 Task: Look for space in Hamina, Finland from 5th September, 2023 to 13th September, 2023 for 6 adults in price range Rs.15000 to Rs.20000. Place can be entire place with 3 bedrooms having 3 beds and 3 bathrooms. Property type can be house, flat, guest house. Booking option can be shelf check-in. Required host language is .
Action: Mouse moved to (440, 89)
Screenshot: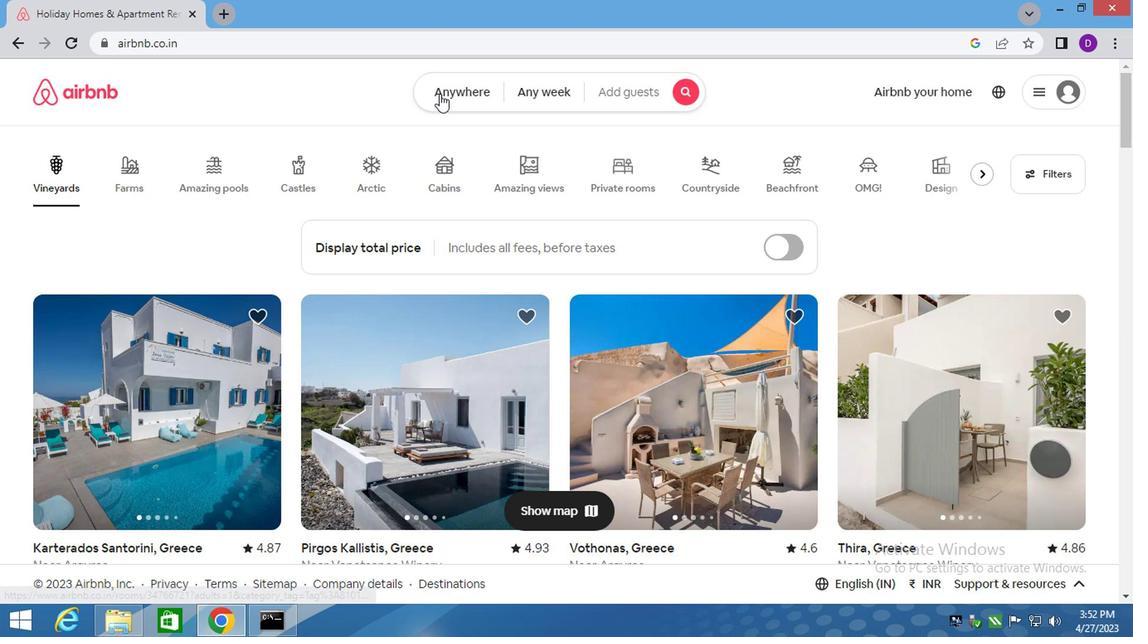 
Action: Mouse pressed left at (440, 89)
Screenshot: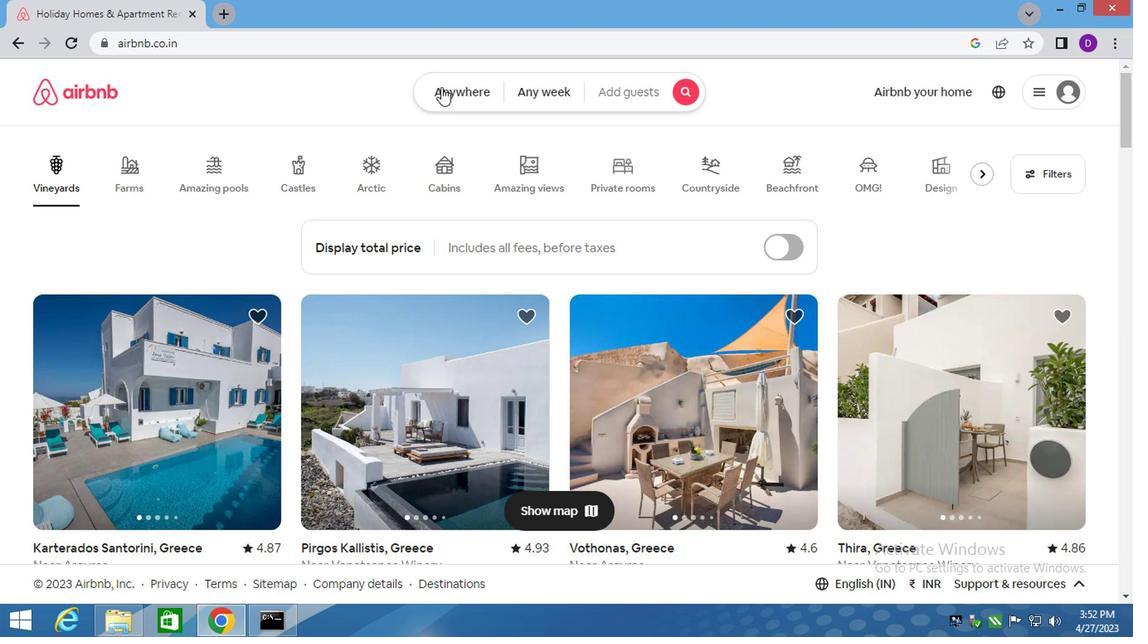 
Action: Mouse moved to (263, 169)
Screenshot: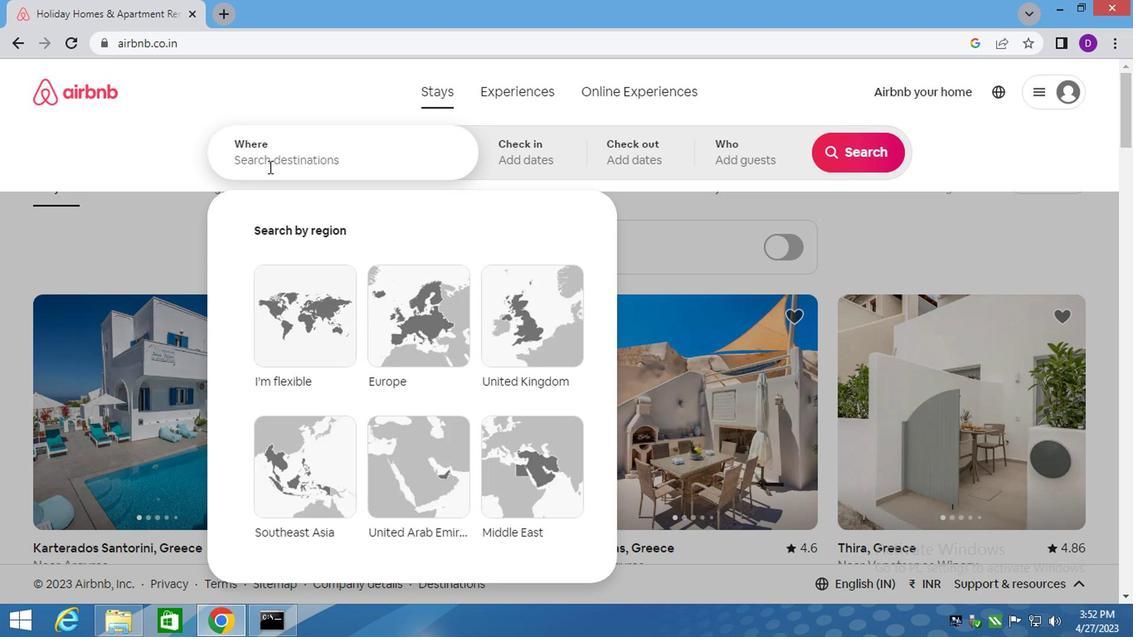 
Action: Mouse pressed left at (263, 169)
Screenshot: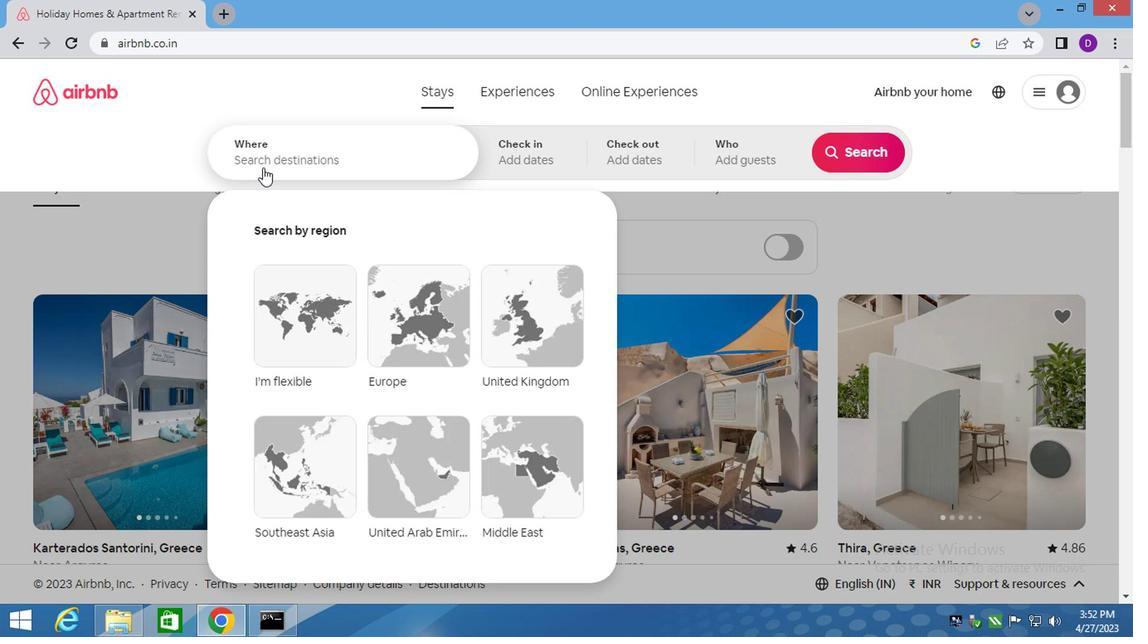 
Action: Mouse moved to (262, 164)
Screenshot: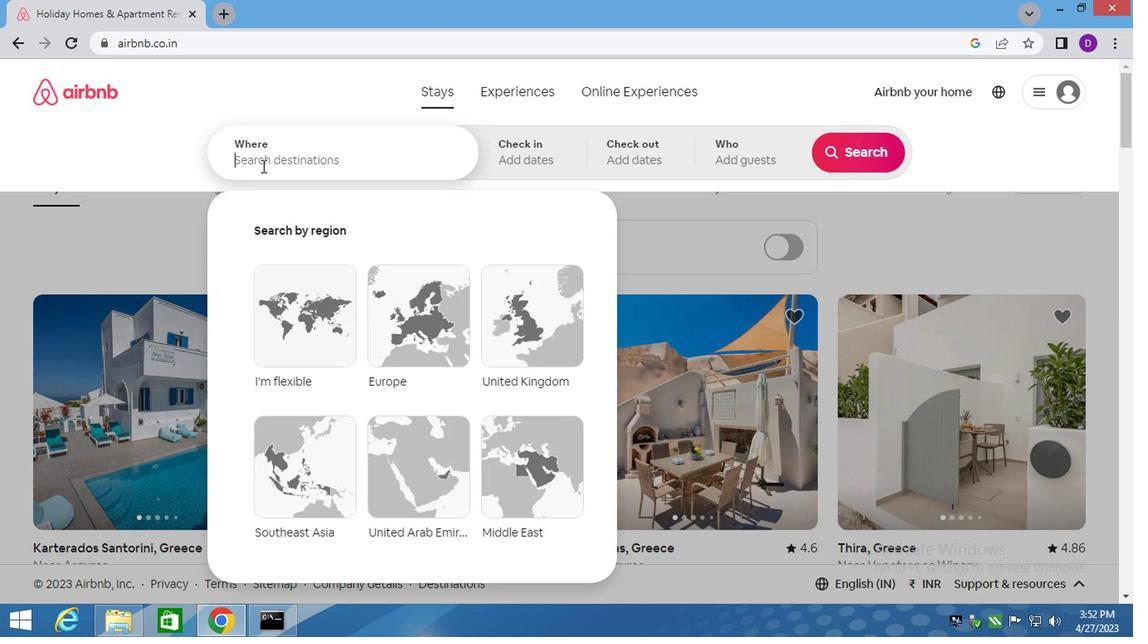 
Action: Key pressed hamina,<Key.space>fin<Key.down><Key.enter>
Screenshot: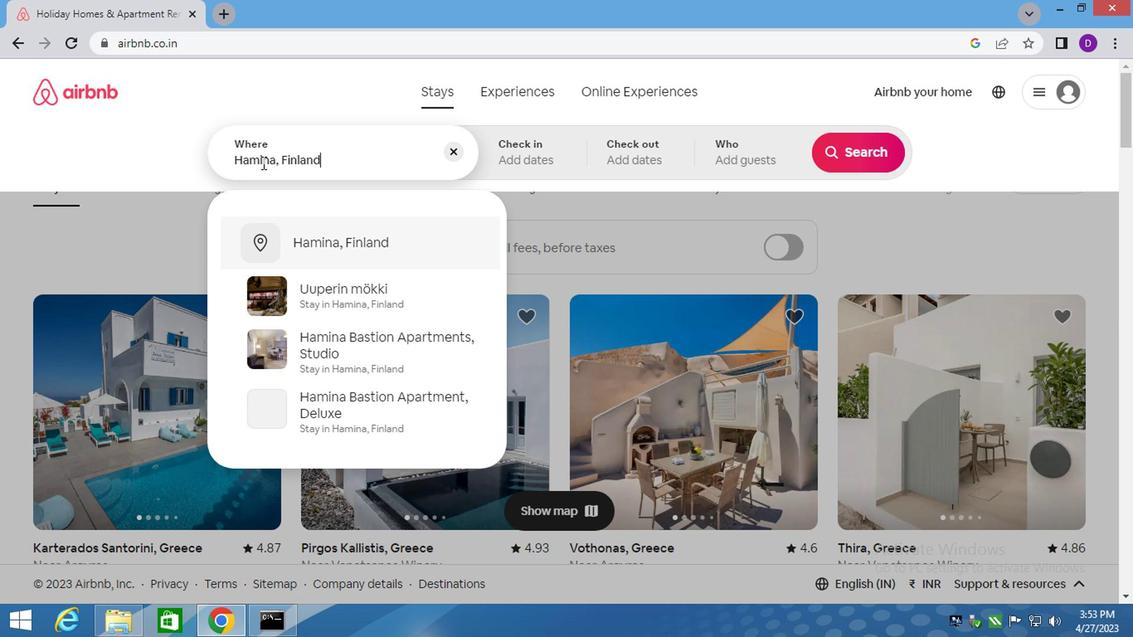 
Action: Mouse moved to (846, 290)
Screenshot: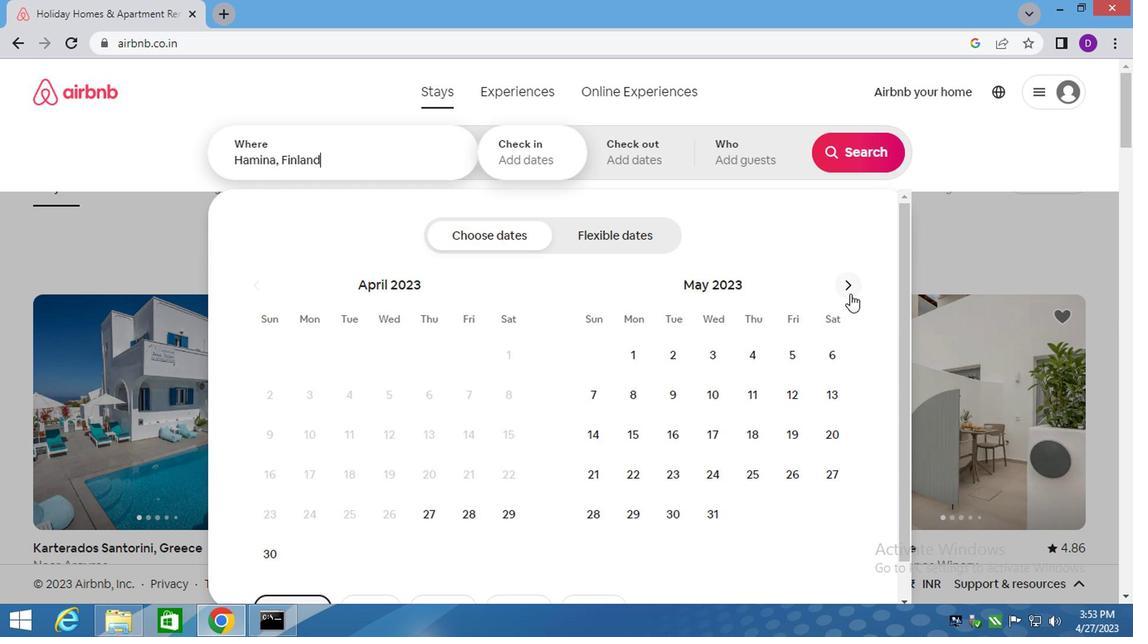 
Action: Mouse pressed left at (846, 290)
Screenshot: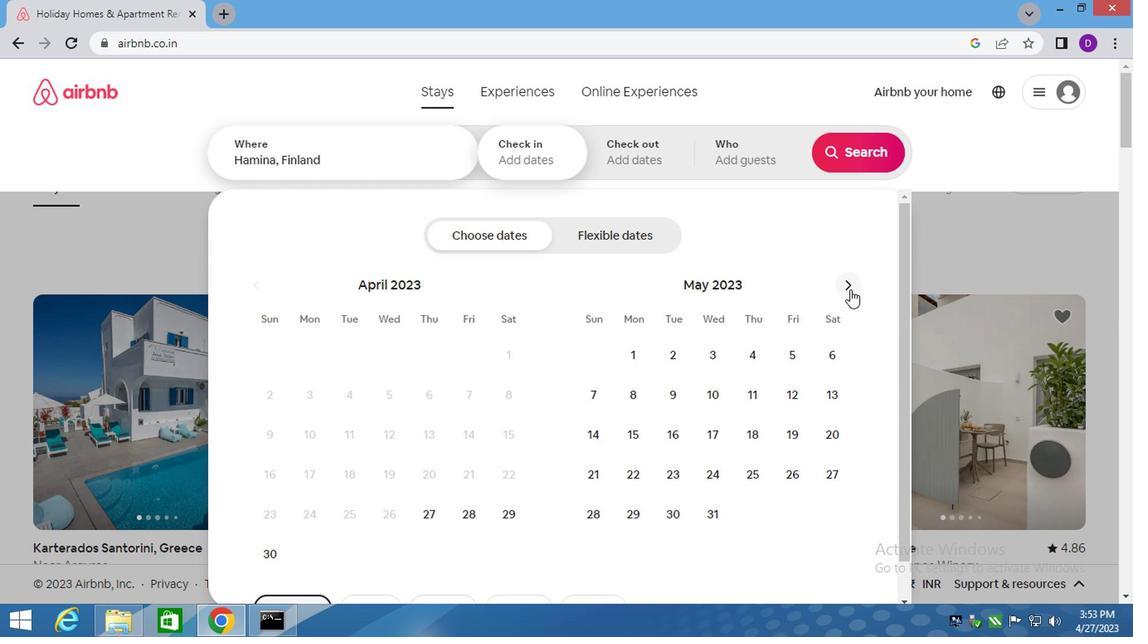 
Action: Mouse moved to (847, 290)
Screenshot: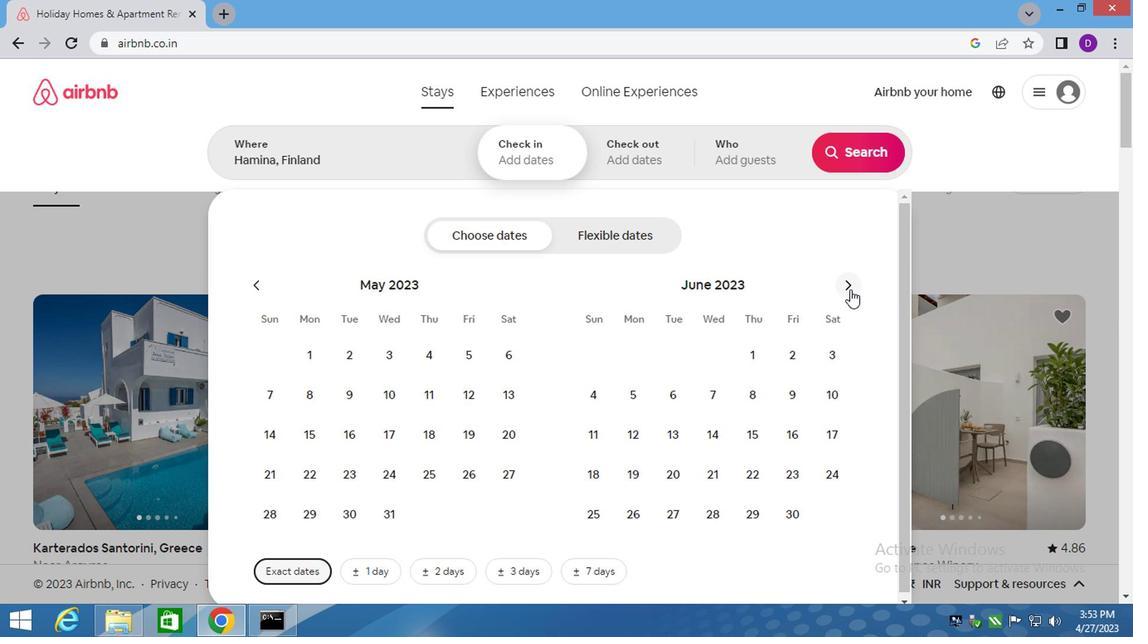
Action: Mouse pressed left at (847, 290)
Screenshot: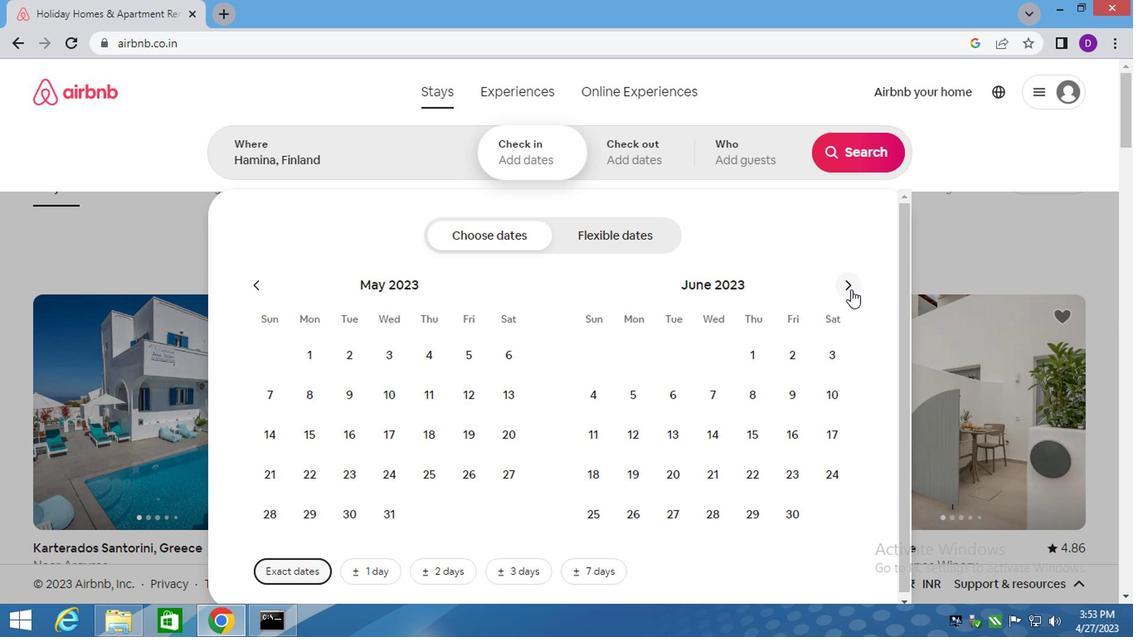 
Action: Mouse pressed left at (847, 290)
Screenshot: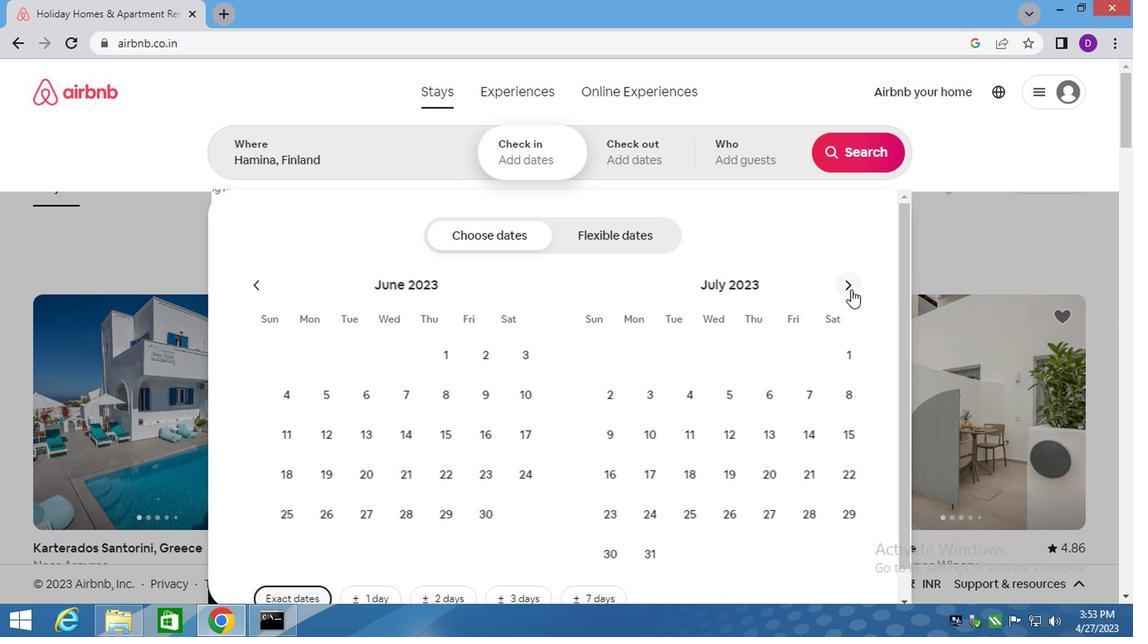 
Action: Mouse pressed left at (847, 290)
Screenshot: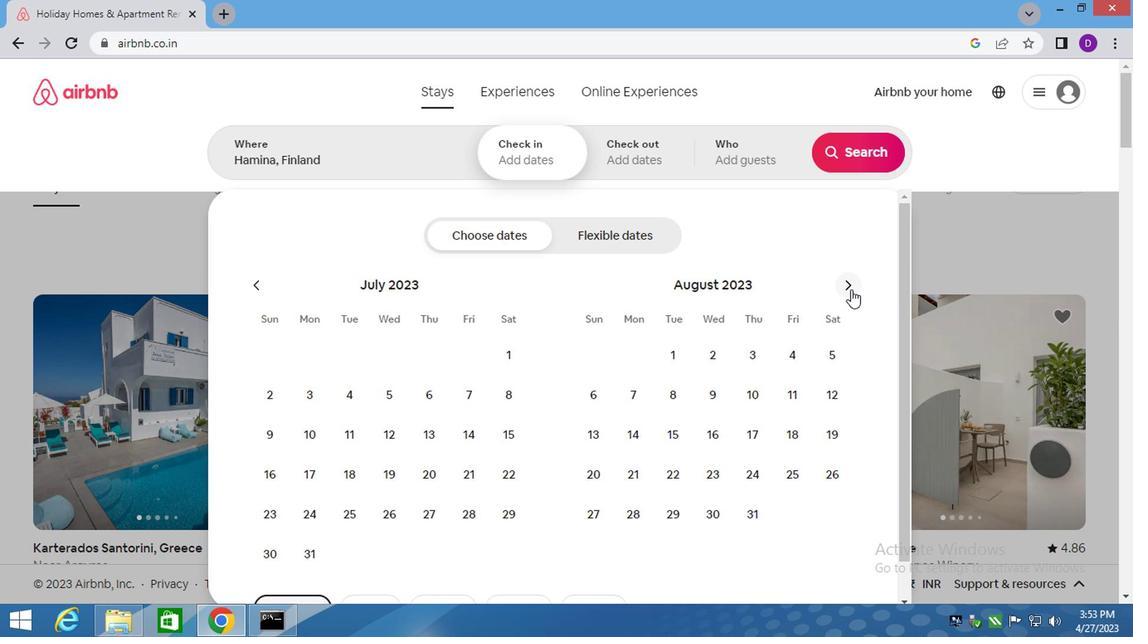 
Action: Mouse moved to (676, 390)
Screenshot: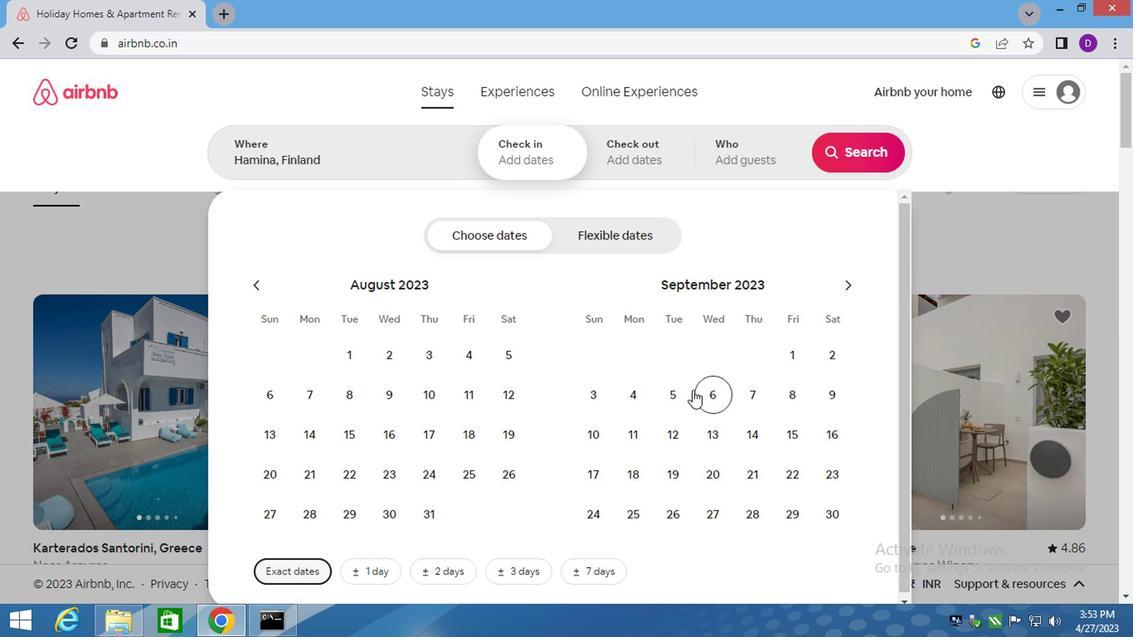 
Action: Mouse pressed left at (676, 390)
Screenshot: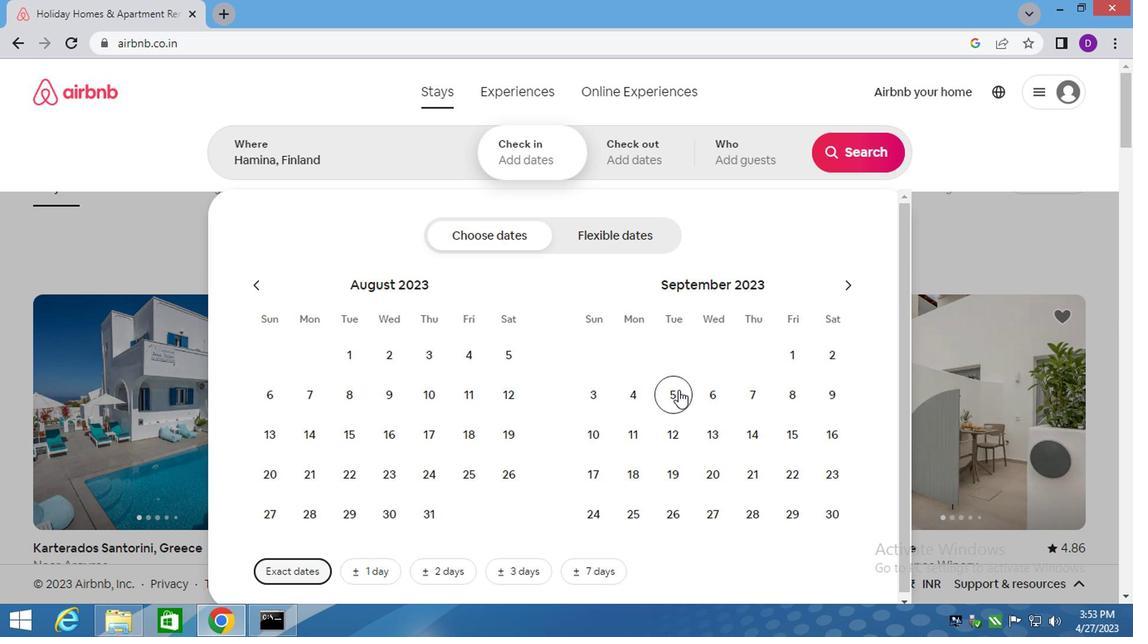 
Action: Mouse moved to (713, 428)
Screenshot: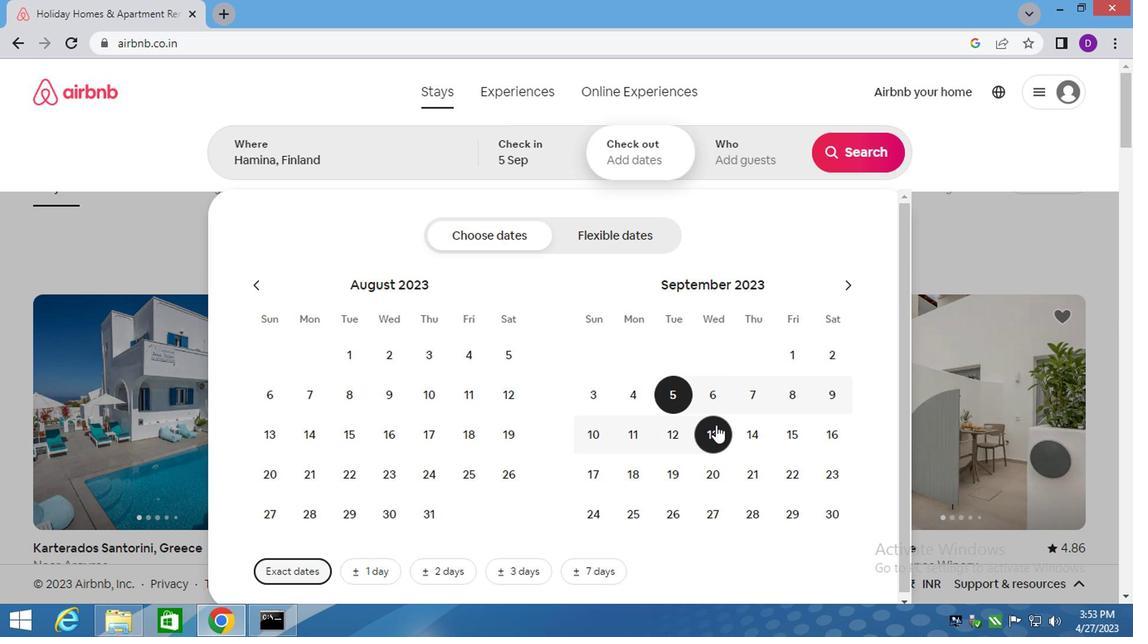 
Action: Mouse pressed left at (713, 428)
Screenshot: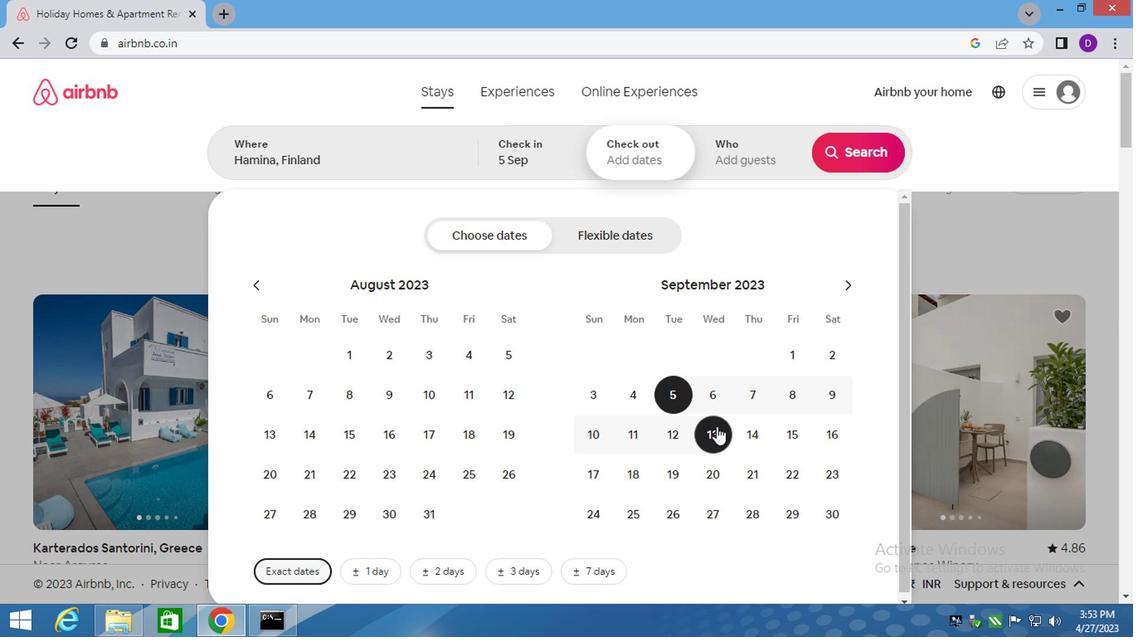 
Action: Mouse moved to (726, 163)
Screenshot: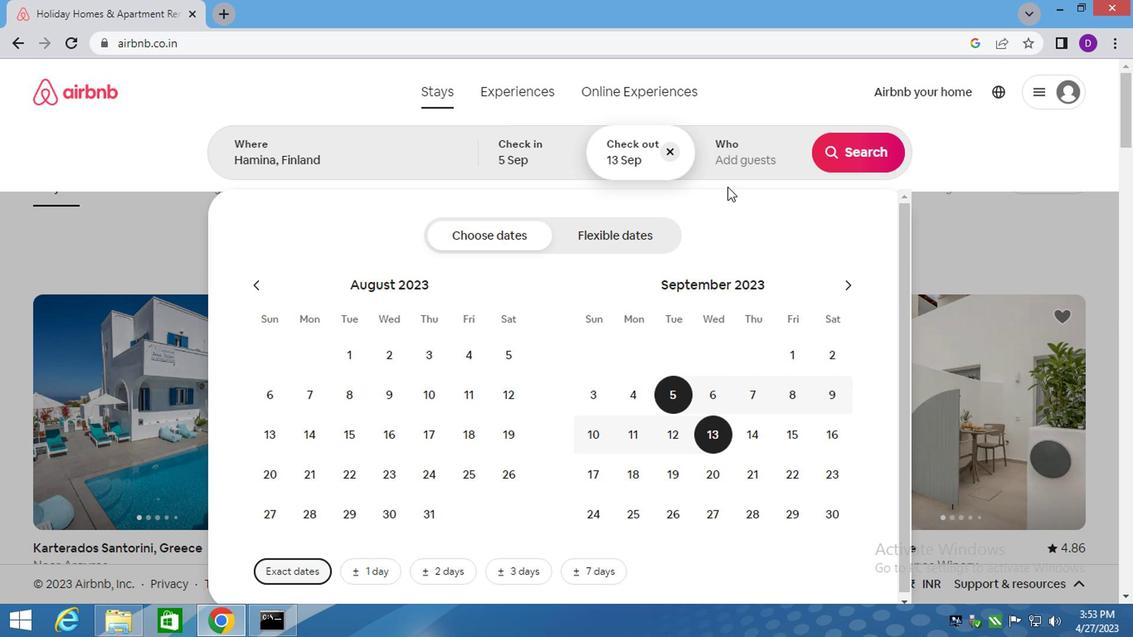 
Action: Mouse pressed left at (726, 163)
Screenshot: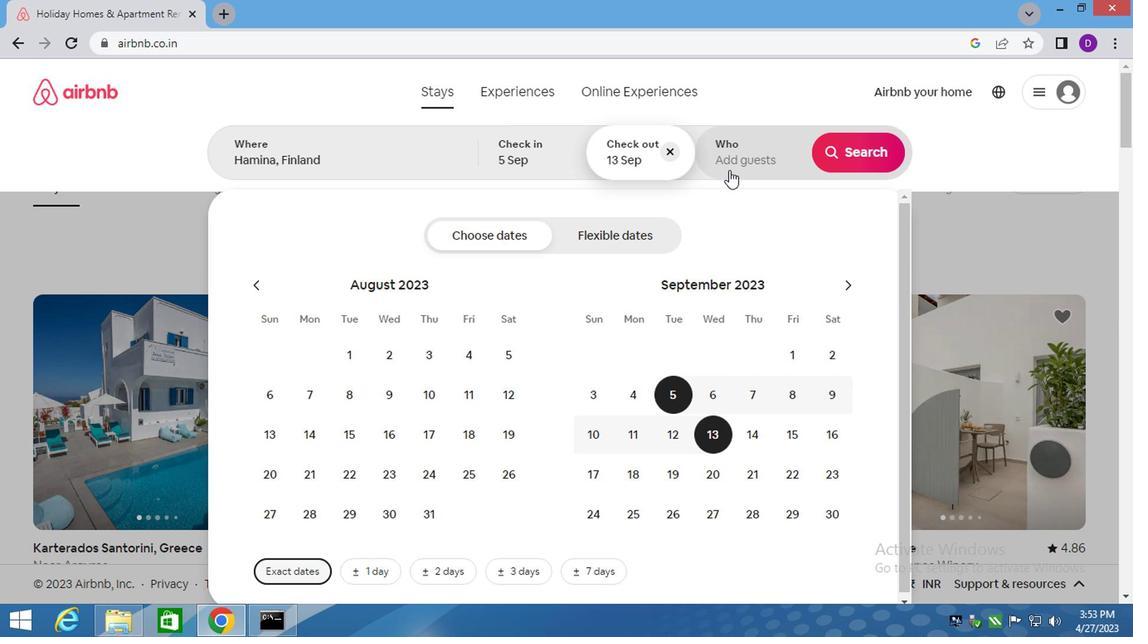 
Action: Mouse moved to (860, 246)
Screenshot: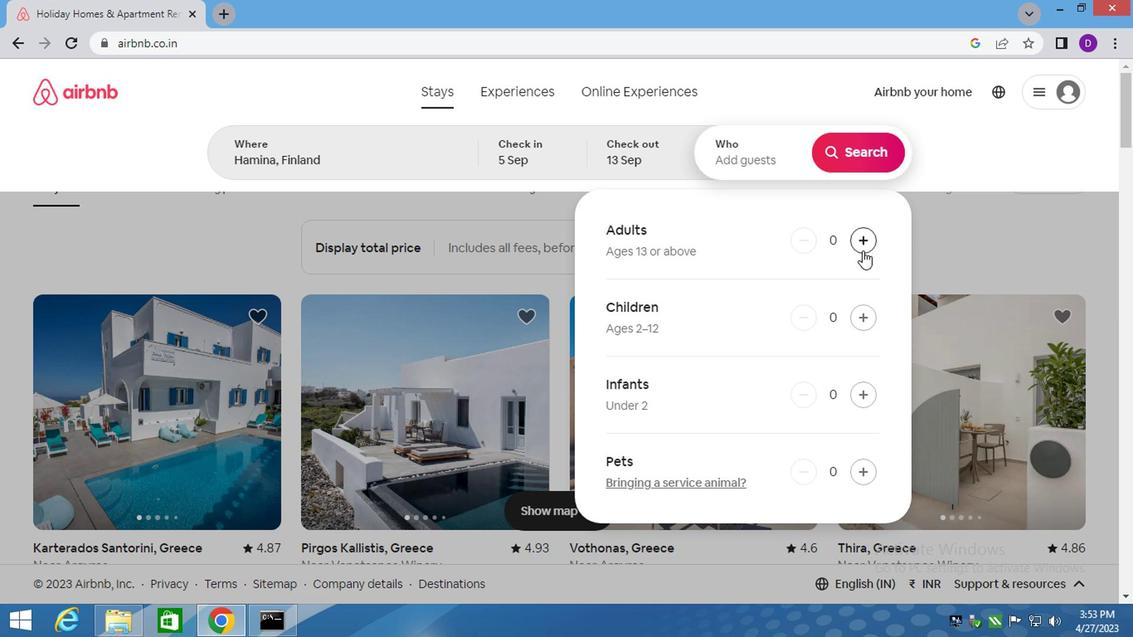 
Action: Mouse pressed left at (860, 246)
Screenshot: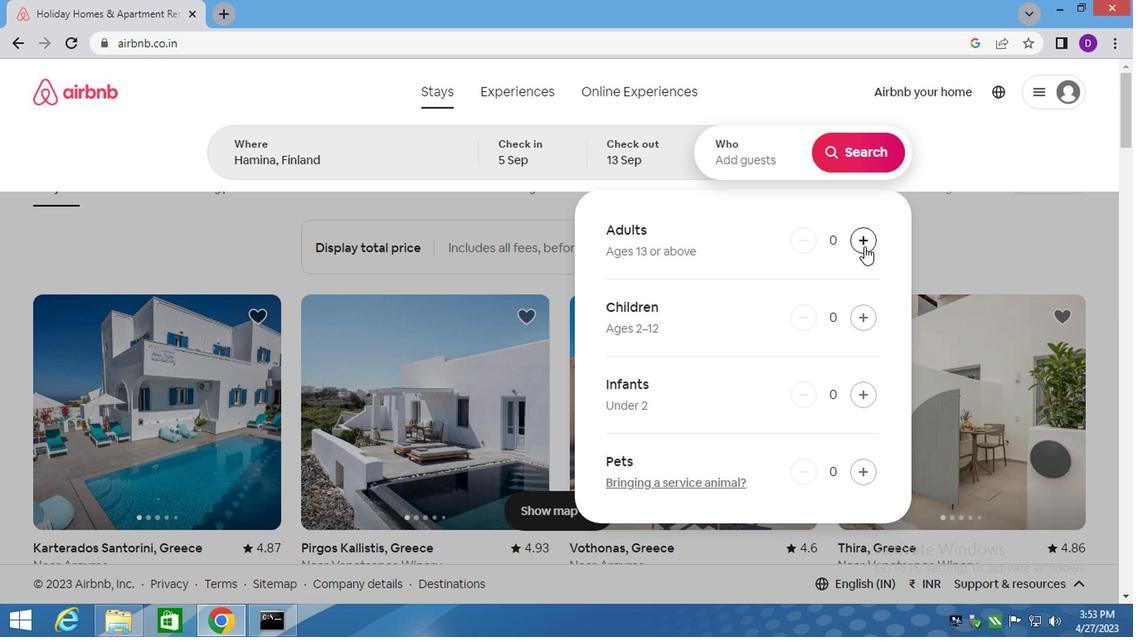 
Action: Mouse pressed left at (860, 246)
Screenshot: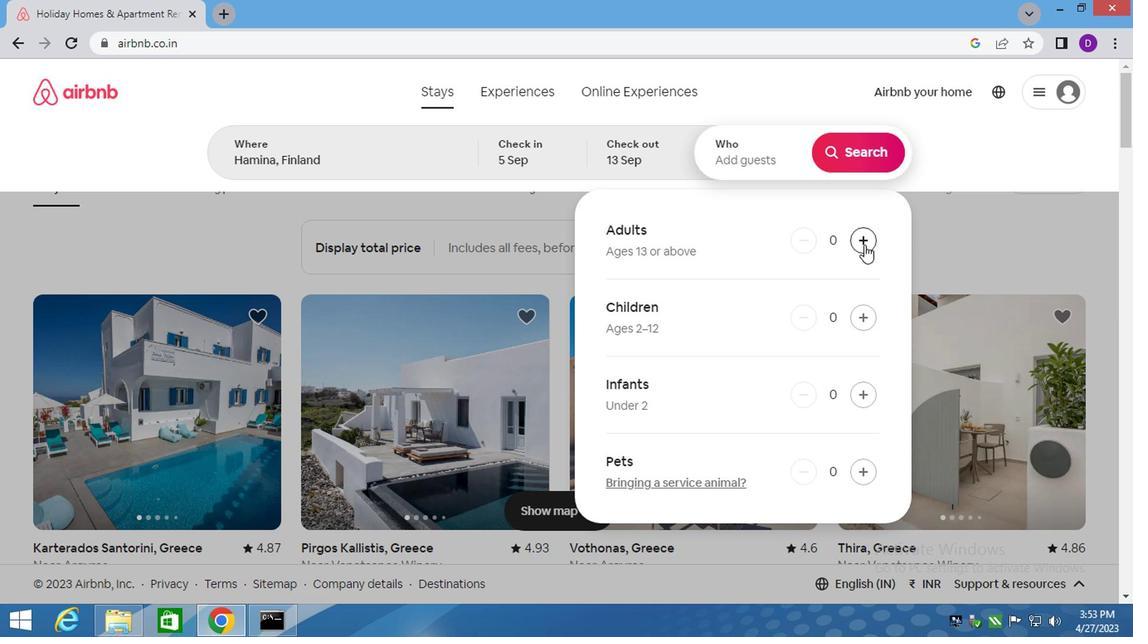 
Action: Mouse pressed left at (860, 246)
Screenshot: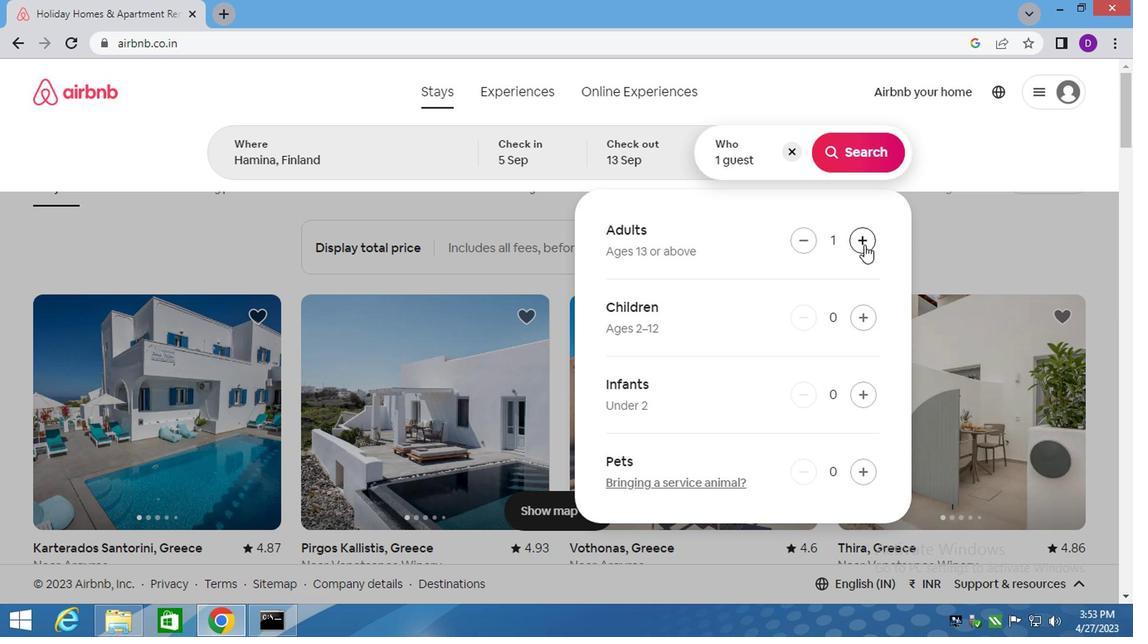 
Action: Mouse pressed left at (860, 246)
Screenshot: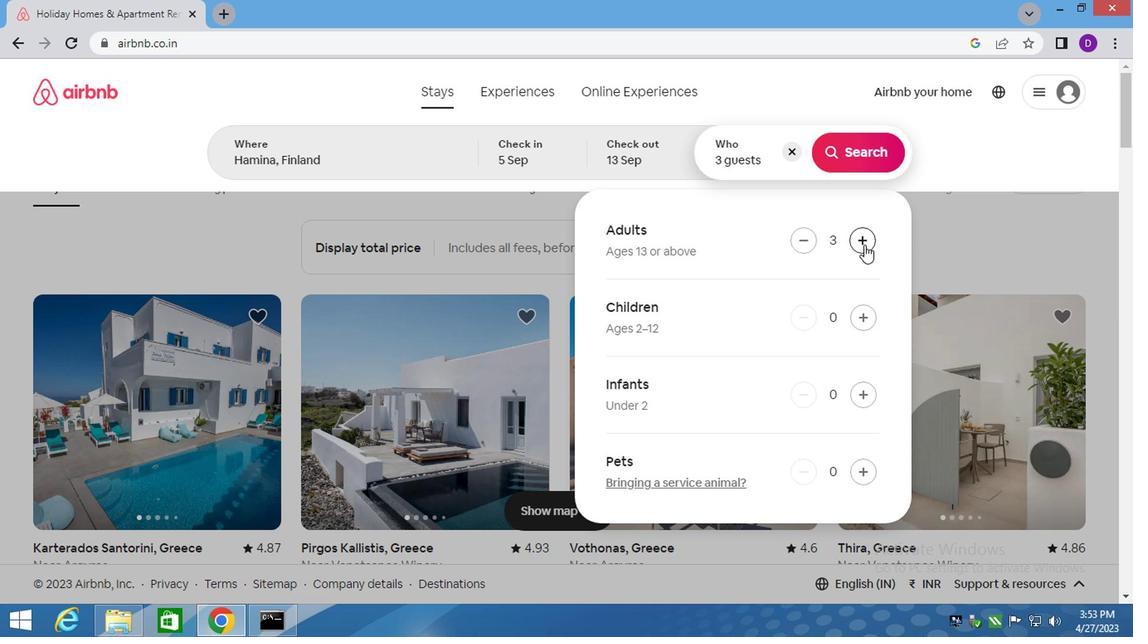 
Action: Mouse pressed left at (860, 246)
Screenshot: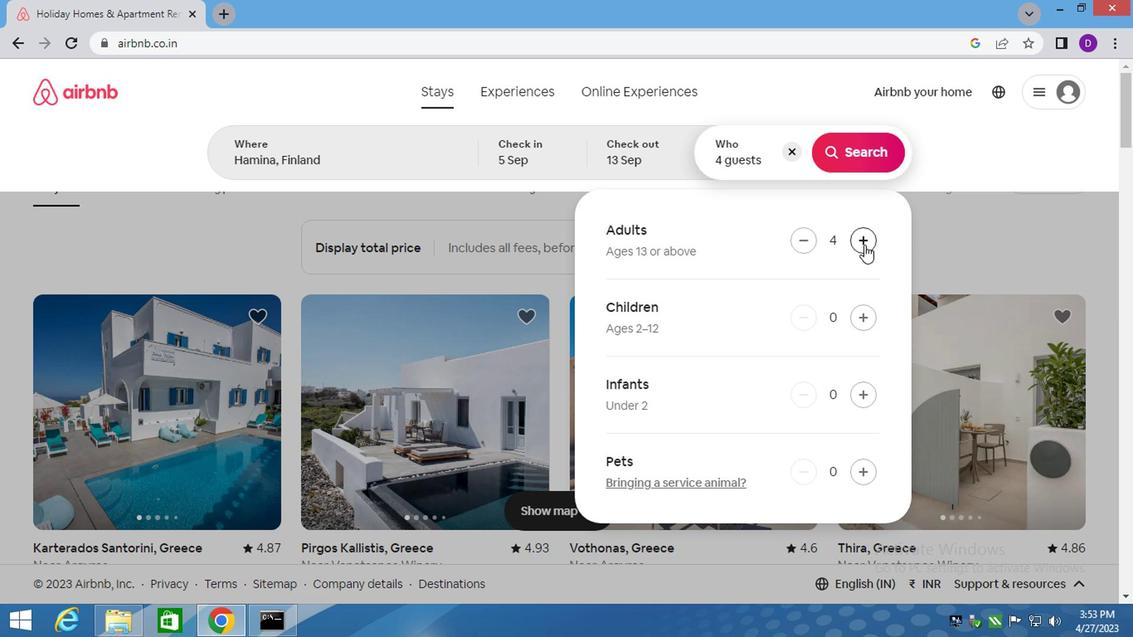 
Action: Mouse pressed left at (860, 246)
Screenshot: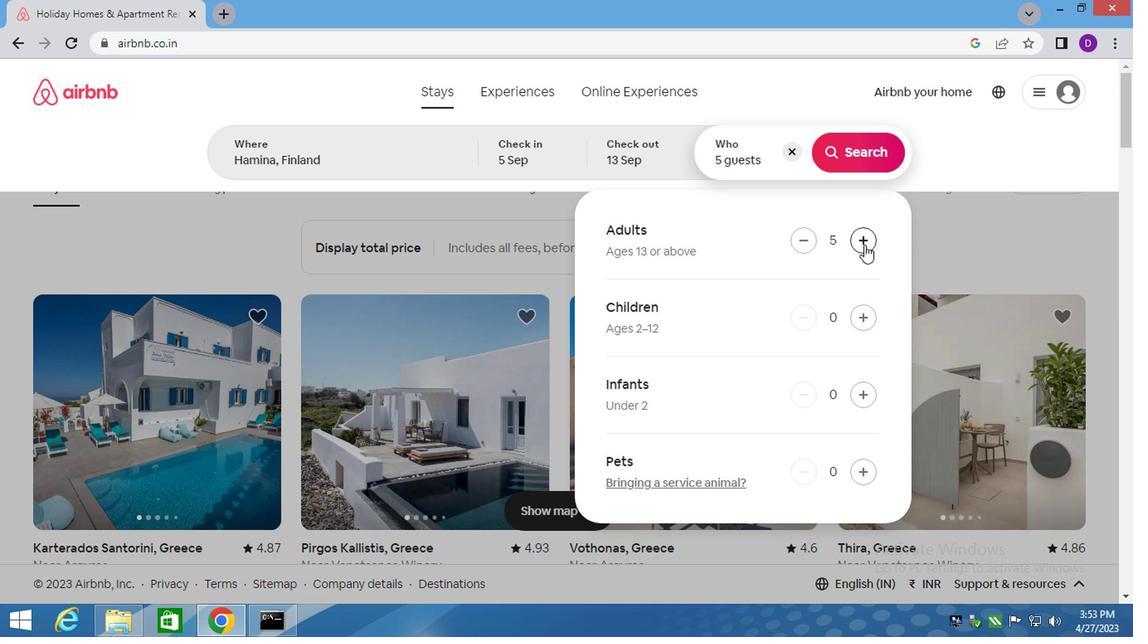 
Action: Mouse moved to (849, 147)
Screenshot: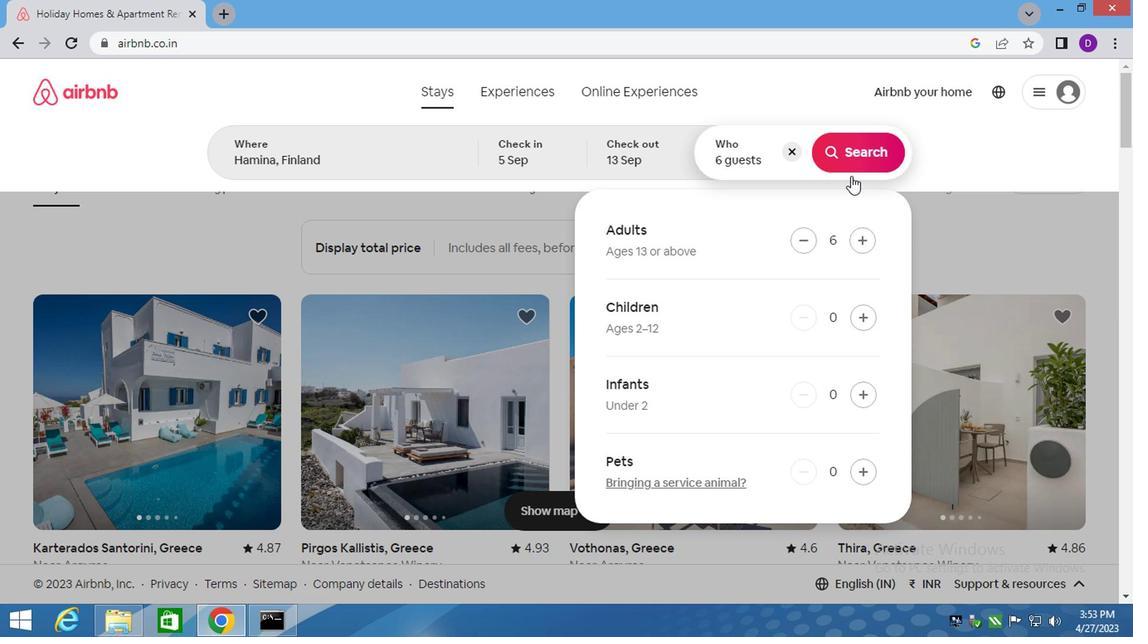 
Action: Mouse pressed left at (849, 147)
Screenshot: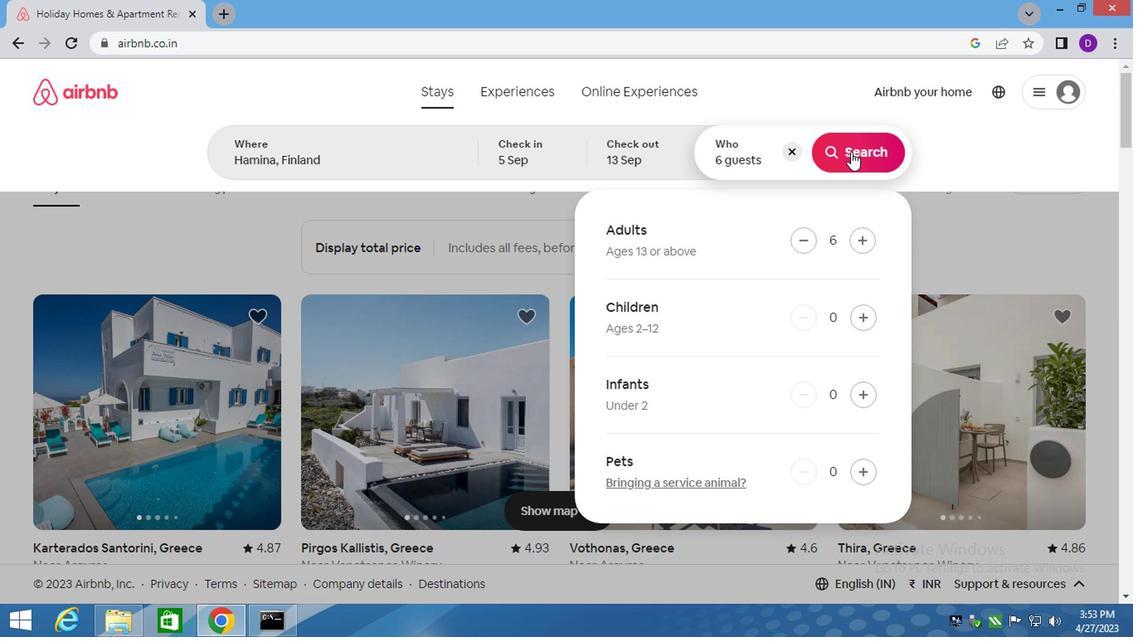 
Action: Mouse moved to (1034, 162)
Screenshot: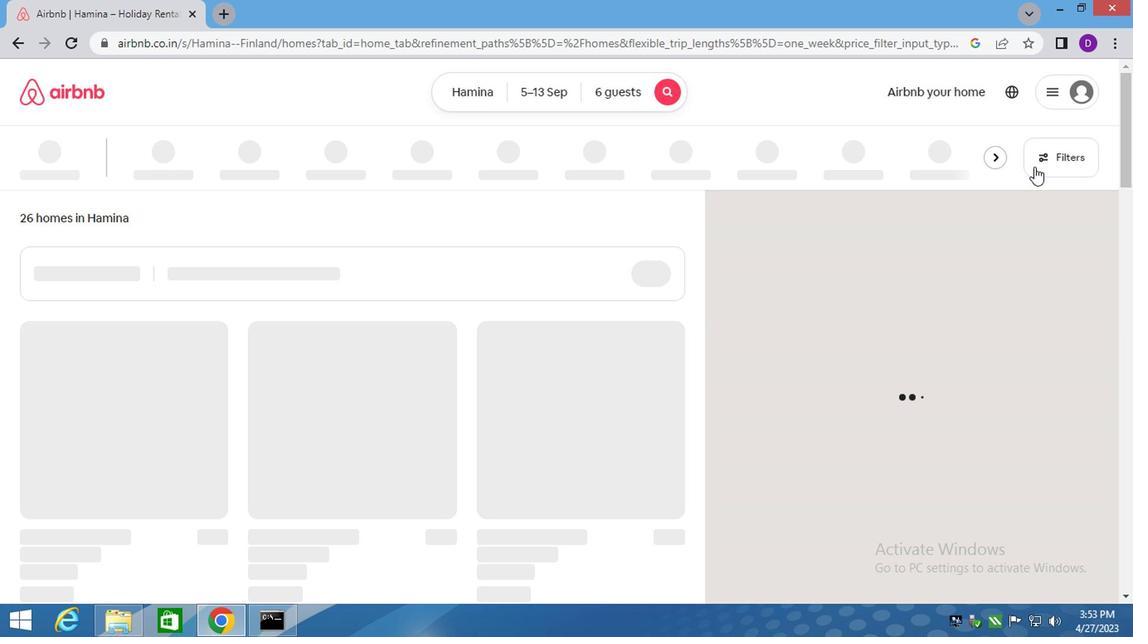 
Action: Mouse pressed left at (1034, 162)
Screenshot: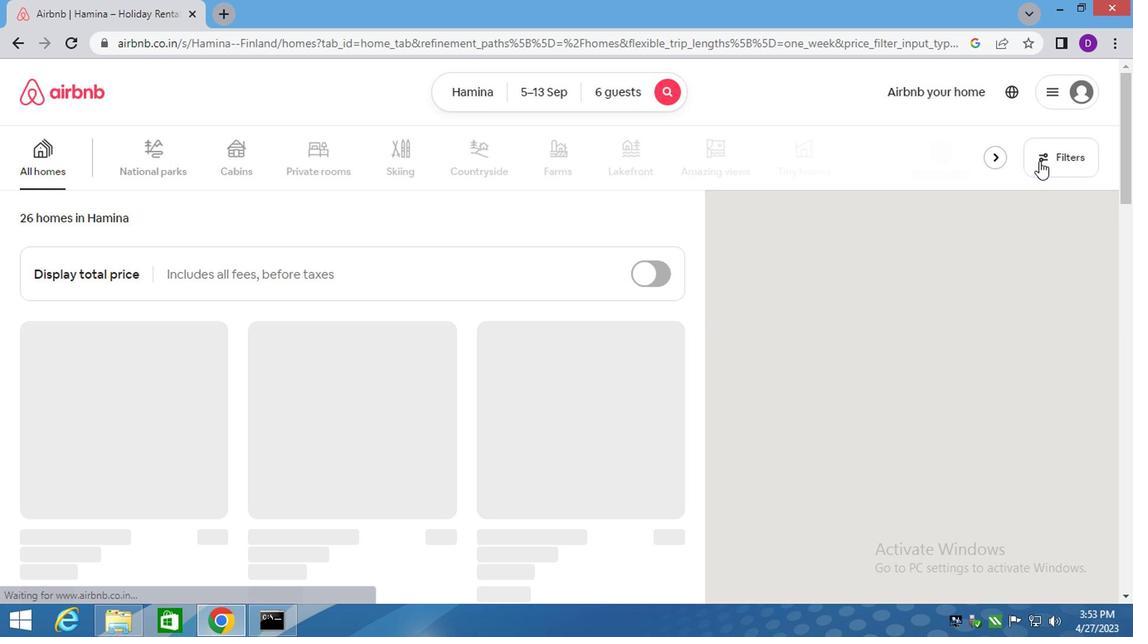 
Action: Mouse moved to (347, 371)
Screenshot: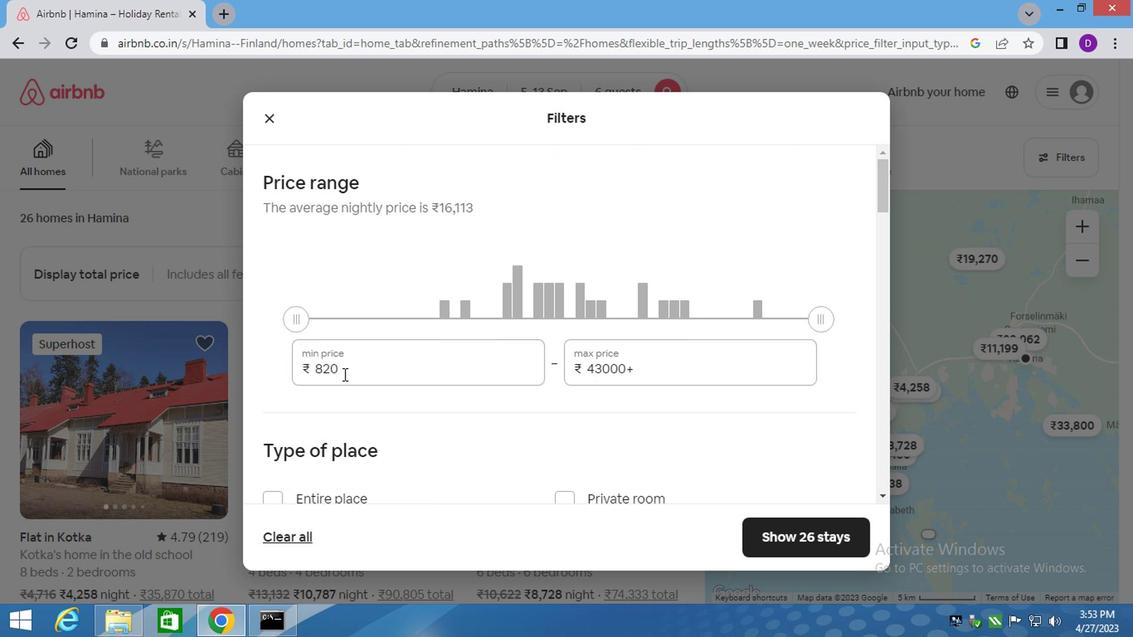
Action: Mouse pressed left at (347, 371)
Screenshot: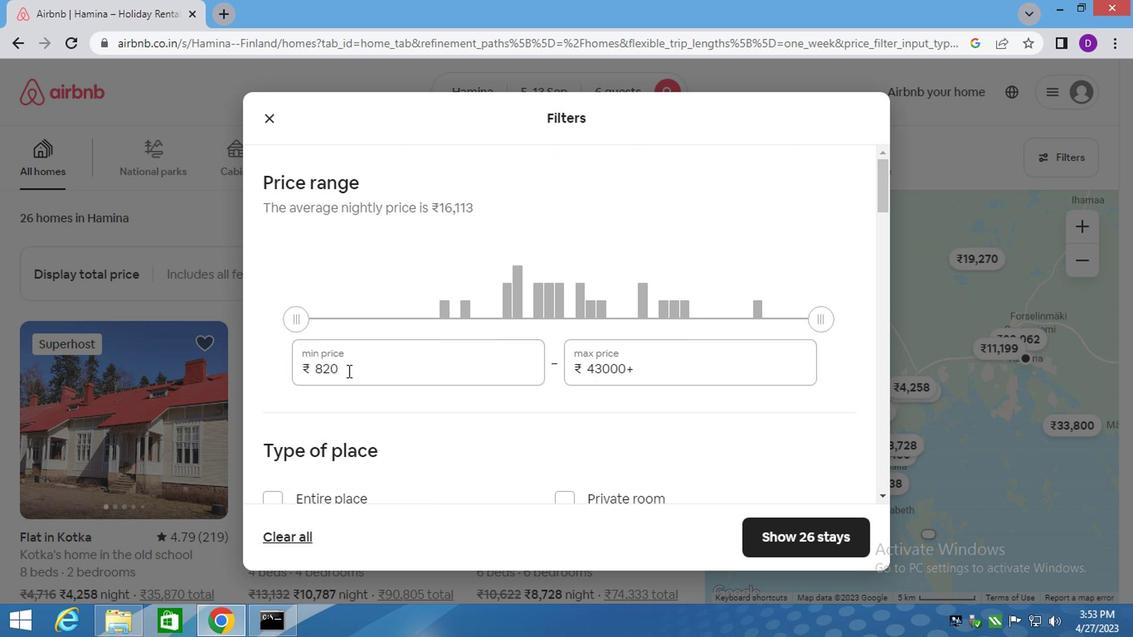 
Action: Mouse pressed left at (347, 371)
Screenshot: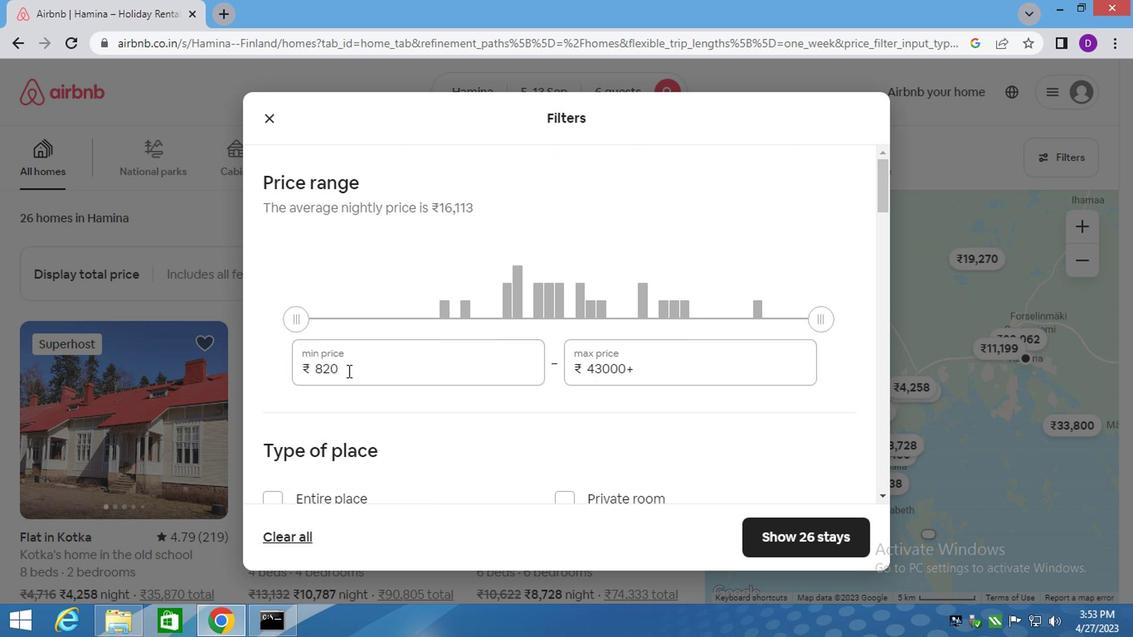 
Action: Key pressed 15000<Key.tab>20000
Screenshot: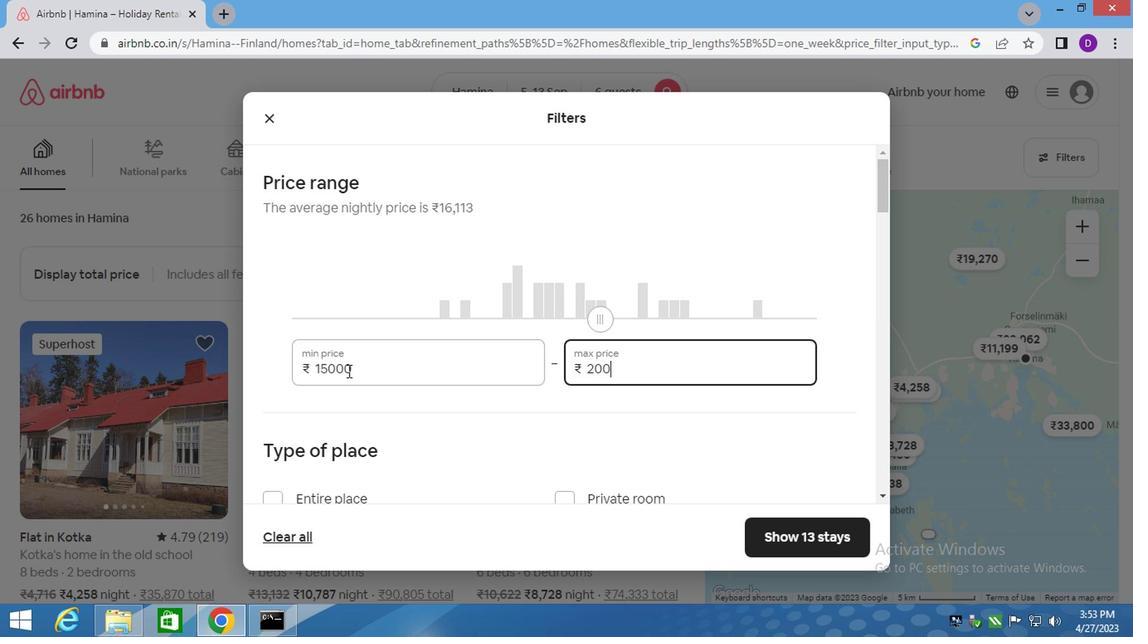 
Action: Mouse moved to (272, 491)
Screenshot: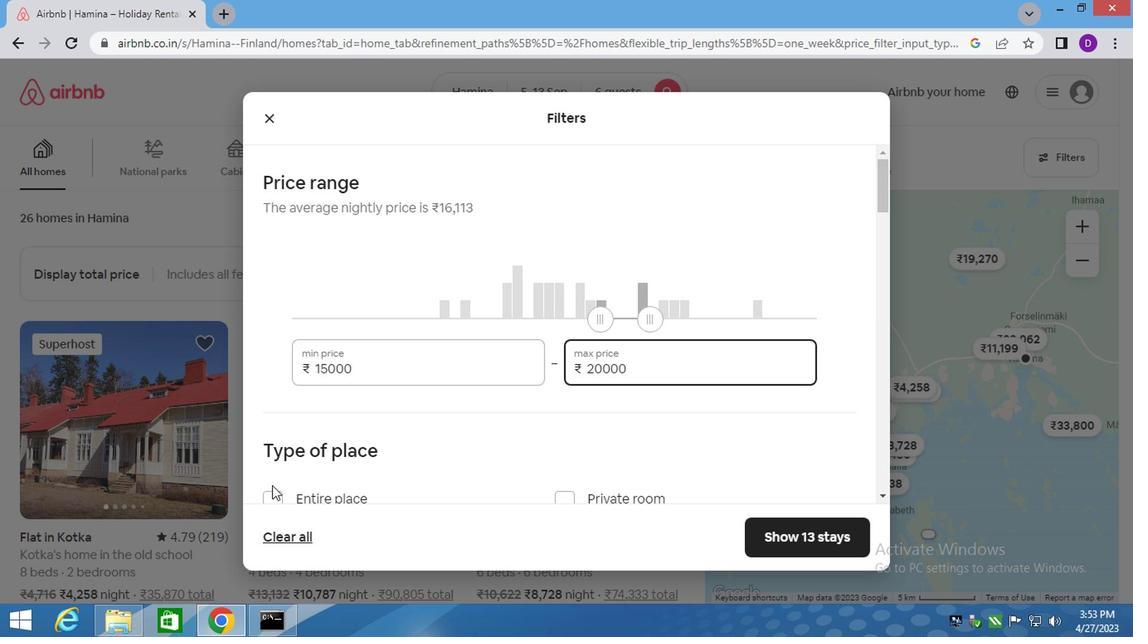 
Action: Mouse pressed left at (272, 491)
Screenshot: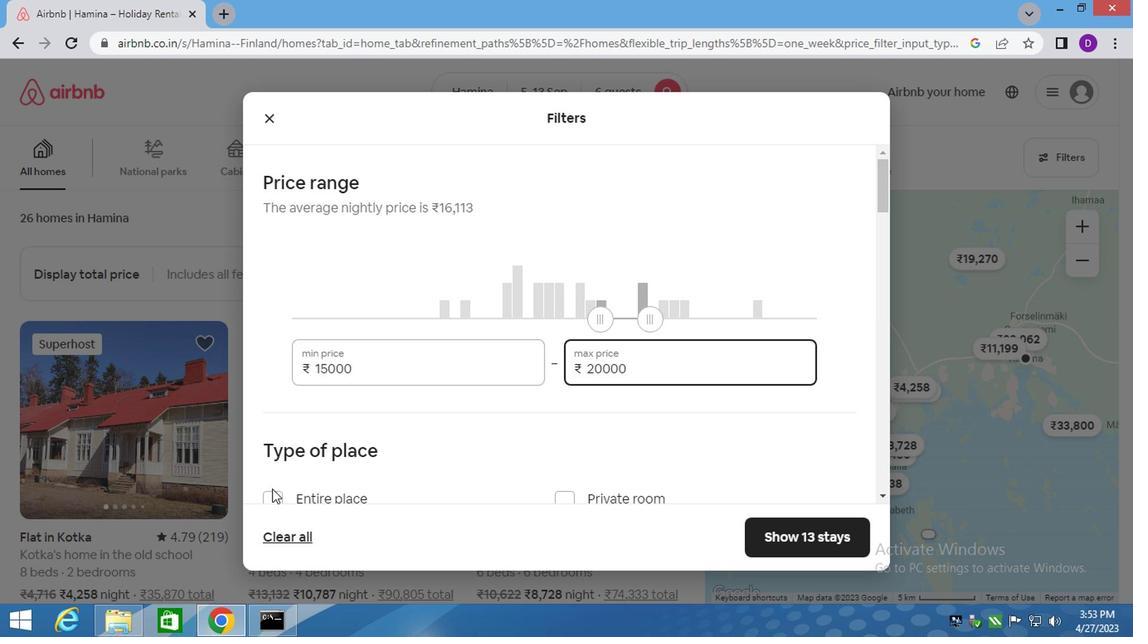 
Action: Mouse moved to (488, 422)
Screenshot: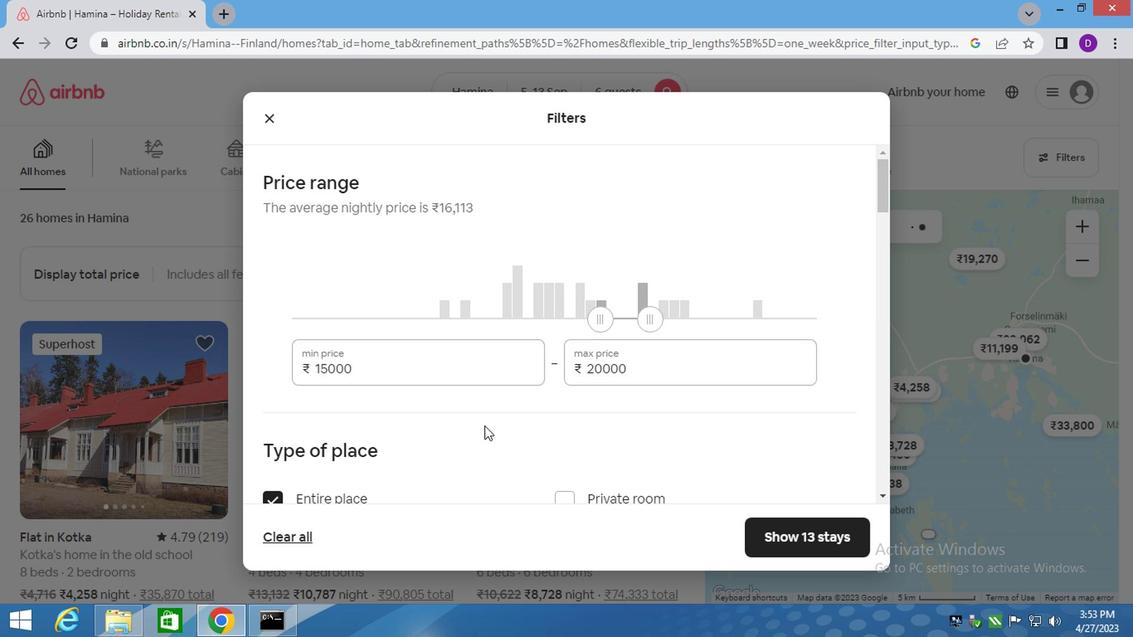 
Action: Mouse scrolled (488, 421) with delta (0, -1)
Screenshot: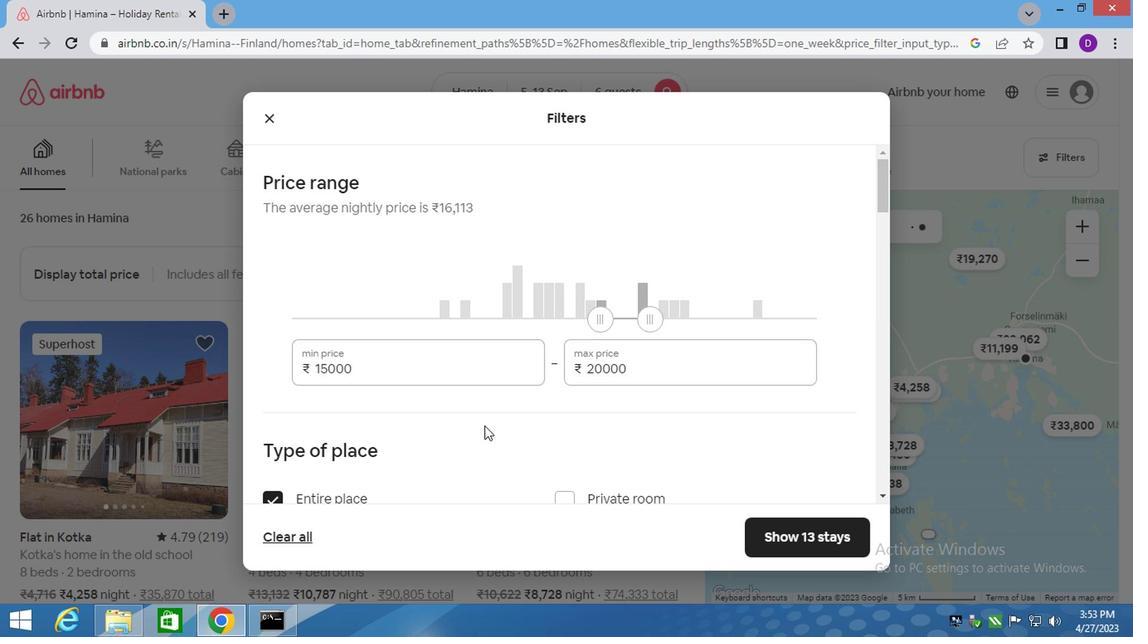 
Action: Mouse scrolled (488, 421) with delta (0, -1)
Screenshot: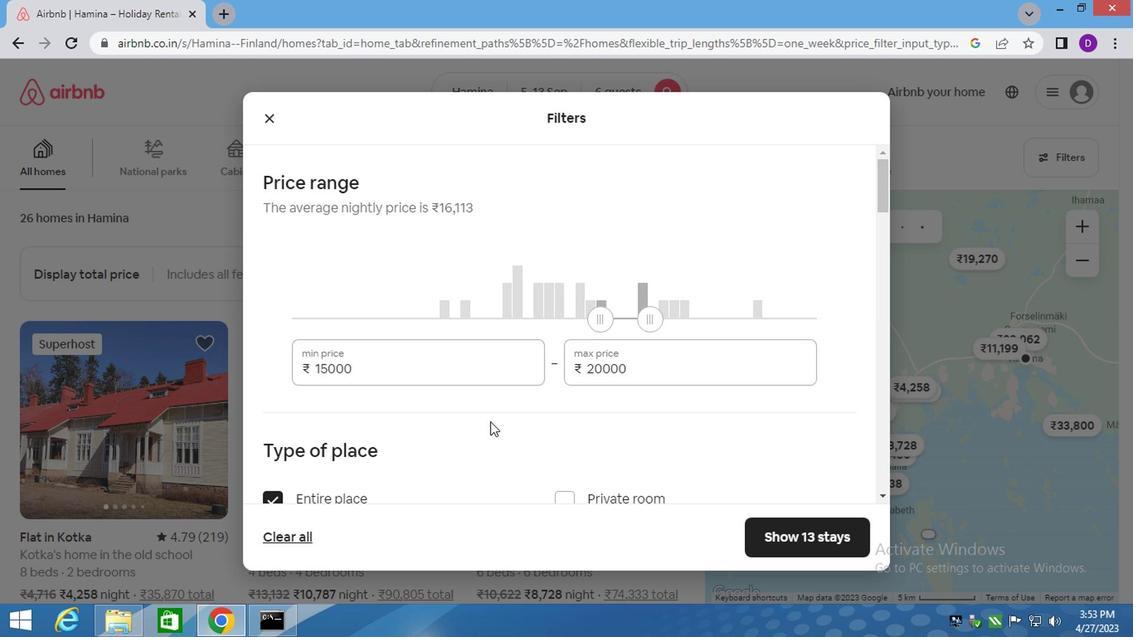 
Action: Mouse scrolled (488, 421) with delta (0, -1)
Screenshot: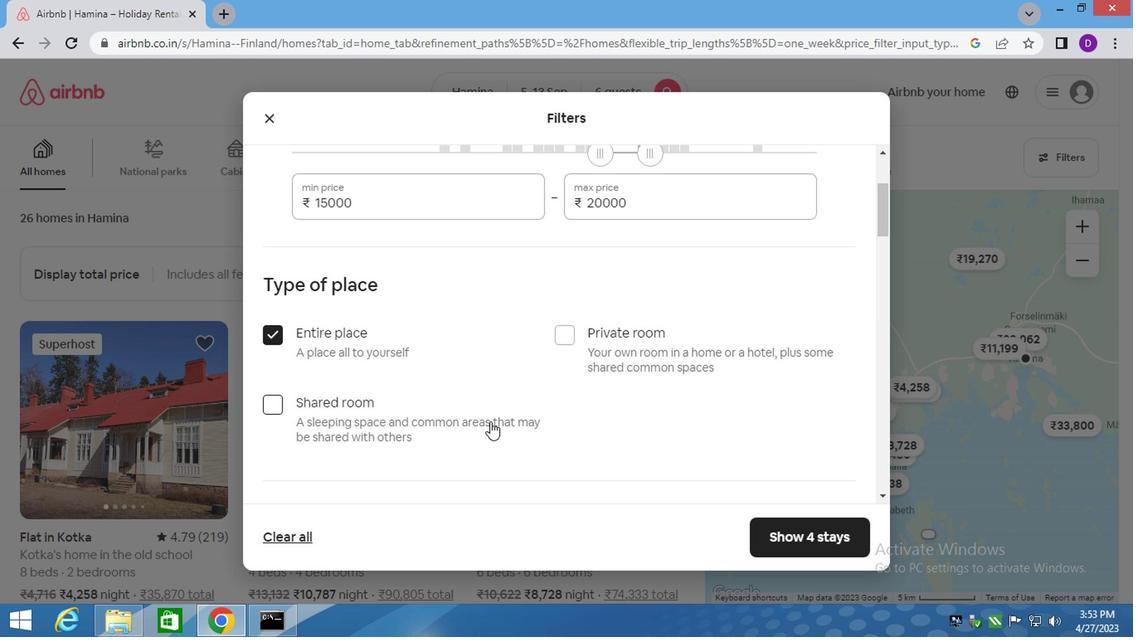 
Action: Mouse scrolled (488, 421) with delta (0, -1)
Screenshot: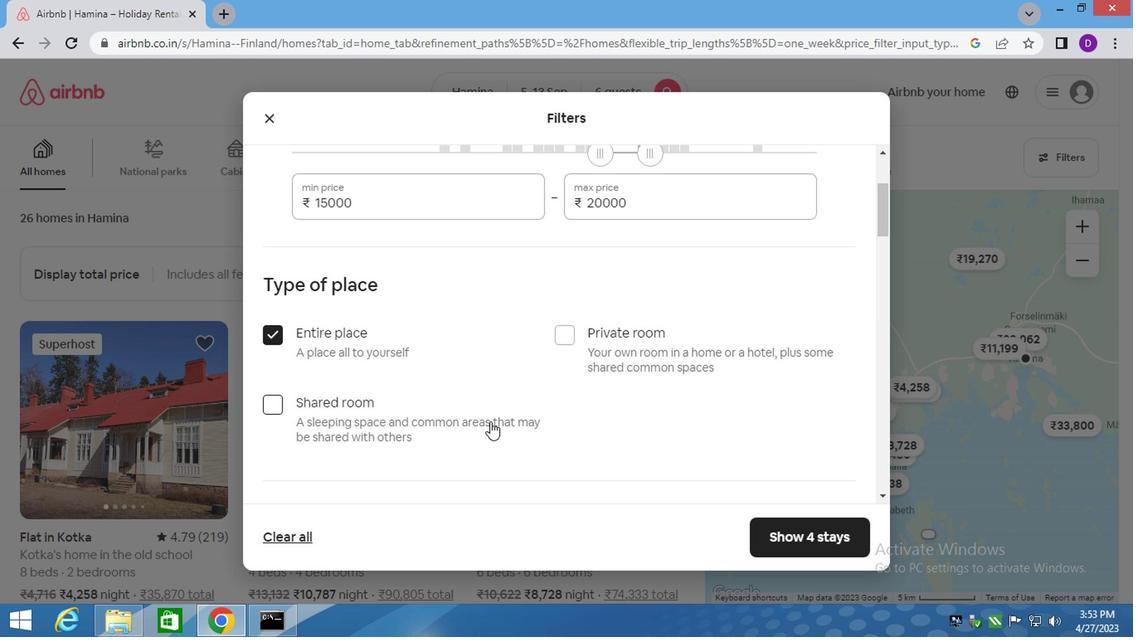 
Action: Mouse moved to (490, 422)
Screenshot: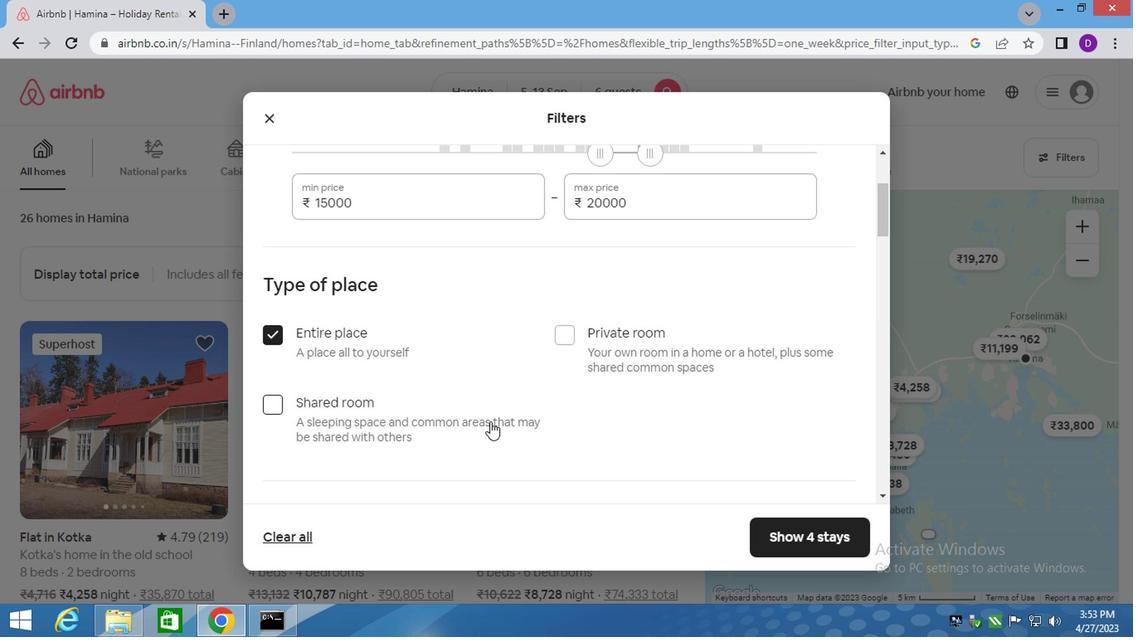 
Action: Mouse scrolled (490, 421) with delta (0, -1)
Screenshot: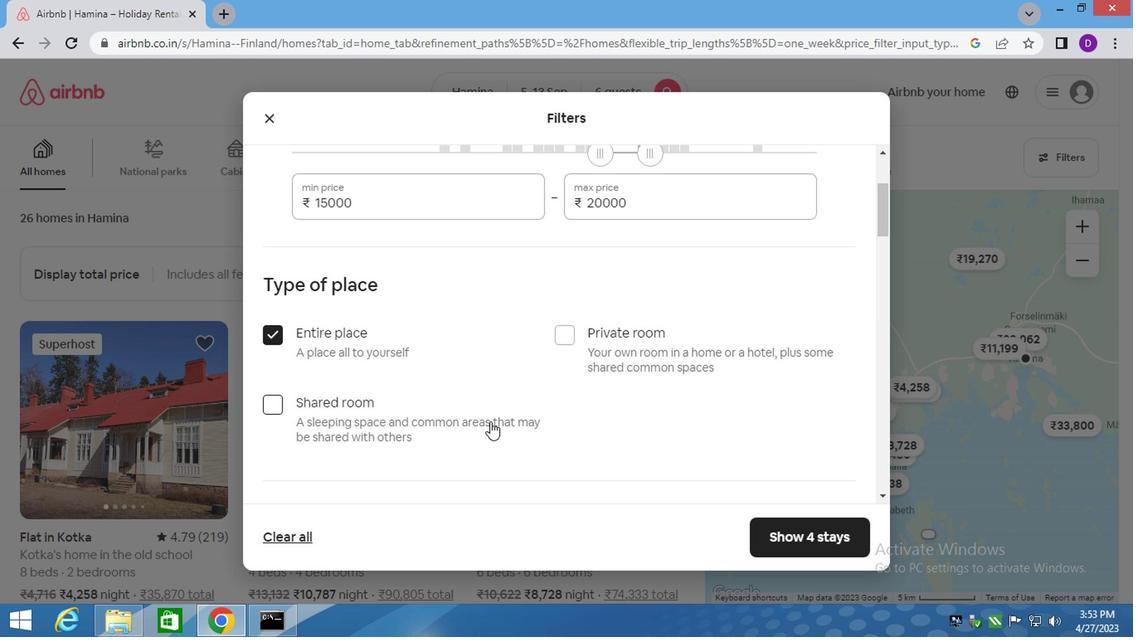 
Action: Mouse moved to (490, 422)
Screenshot: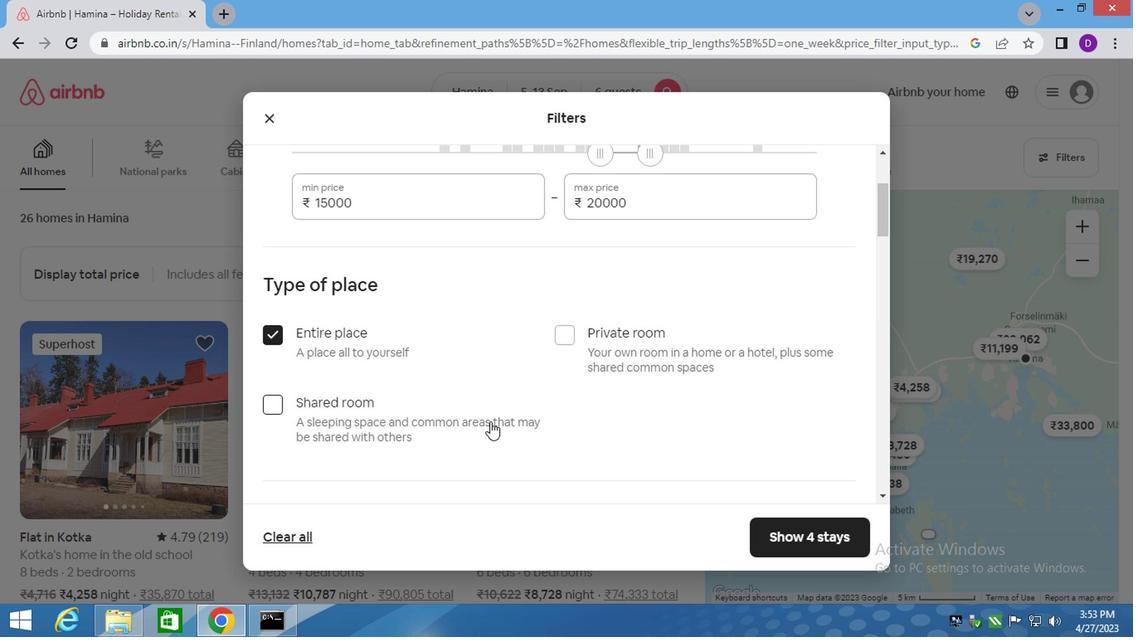 
Action: Mouse scrolled (490, 421) with delta (0, -1)
Screenshot: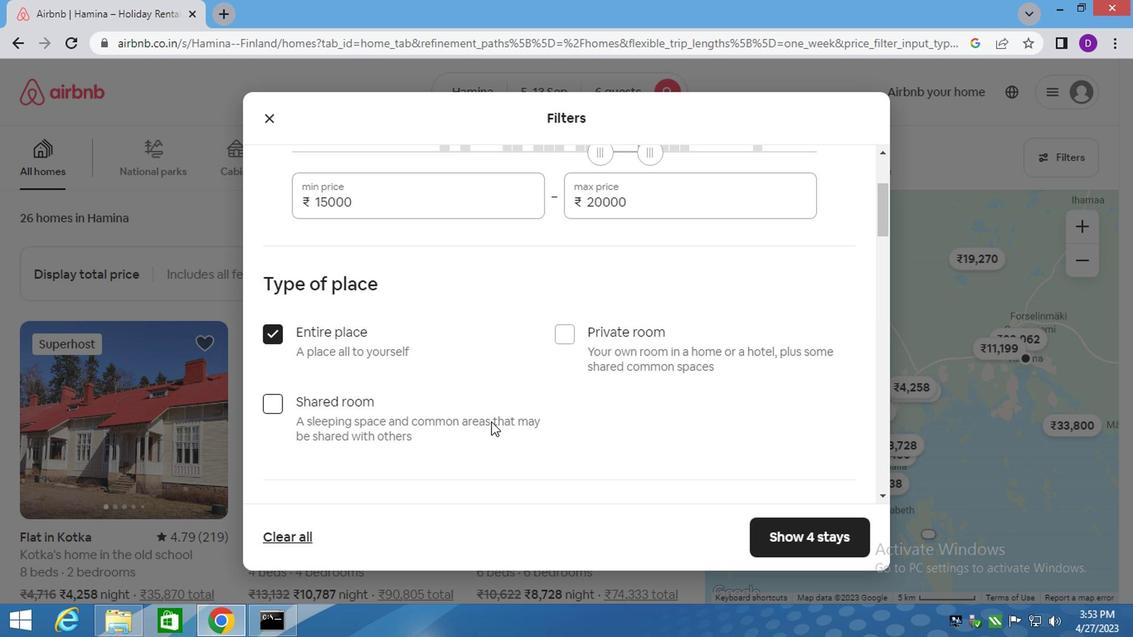 
Action: Mouse moved to (463, 275)
Screenshot: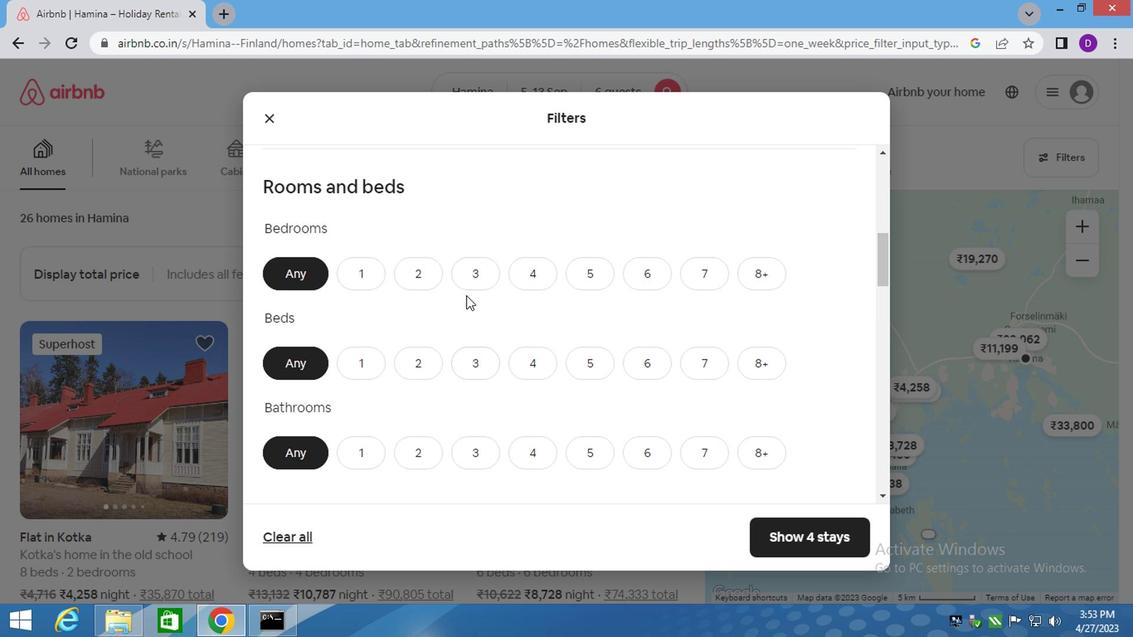 
Action: Mouse pressed left at (463, 275)
Screenshot: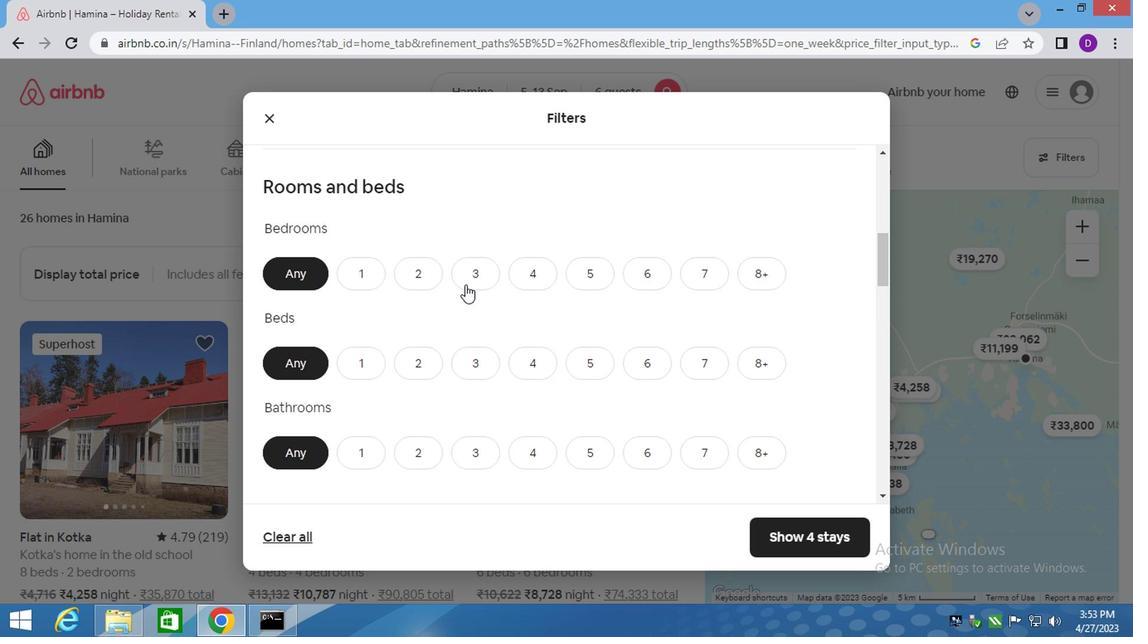 
Action: Mouse moved to (474, 351)
Screenshot: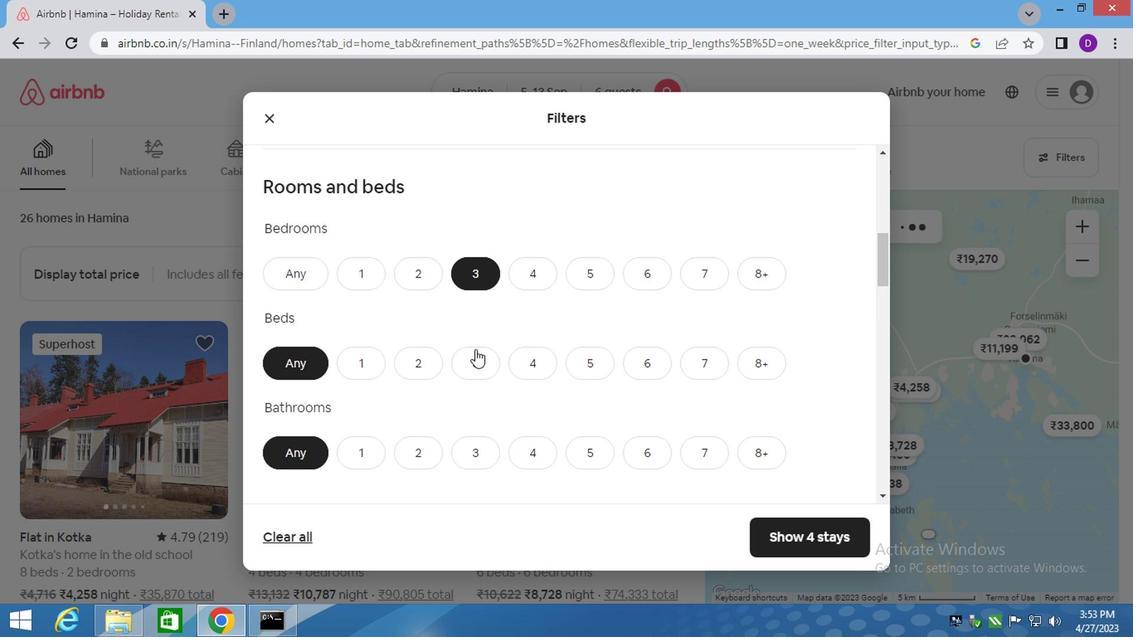 
Action: Mouse pressed left at (474, 351)
Screenshot: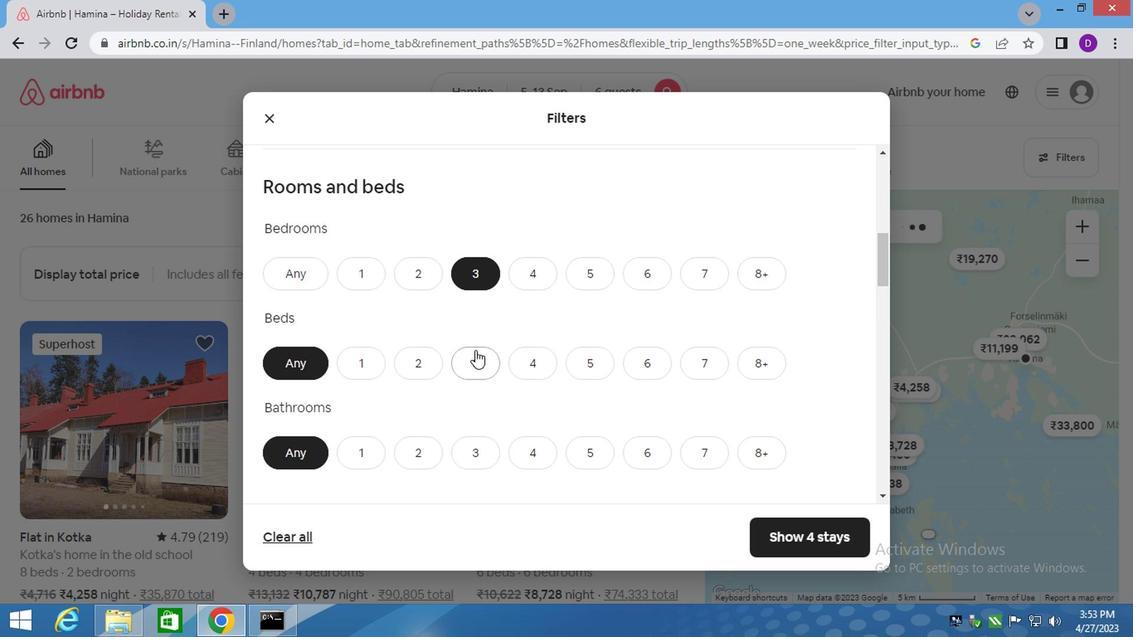 
Action: Mouse moved to (477, 448)
Screenshot: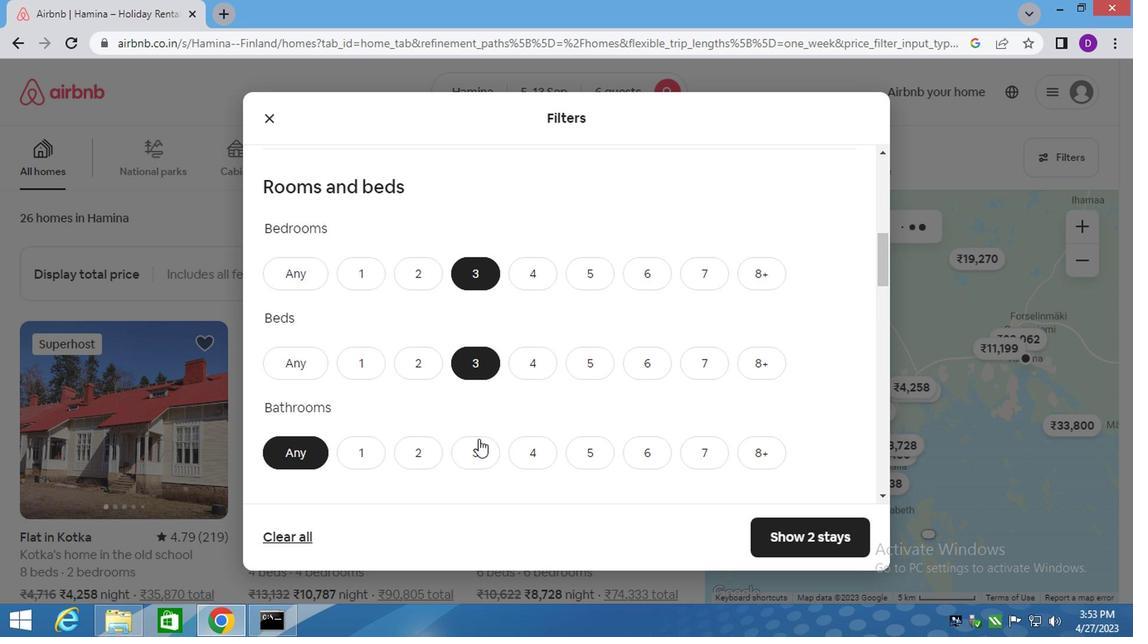 
Action: Mouse pressed left at (477, 448)
Screenshot: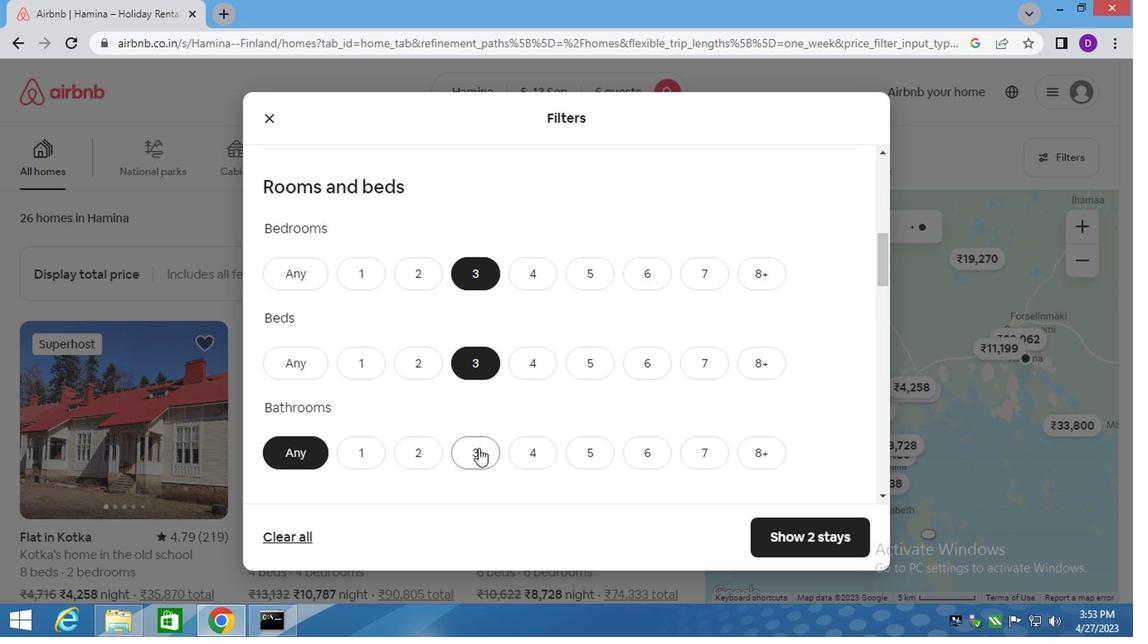 
Action: Mouse moved to (521, 372)
Screenshot: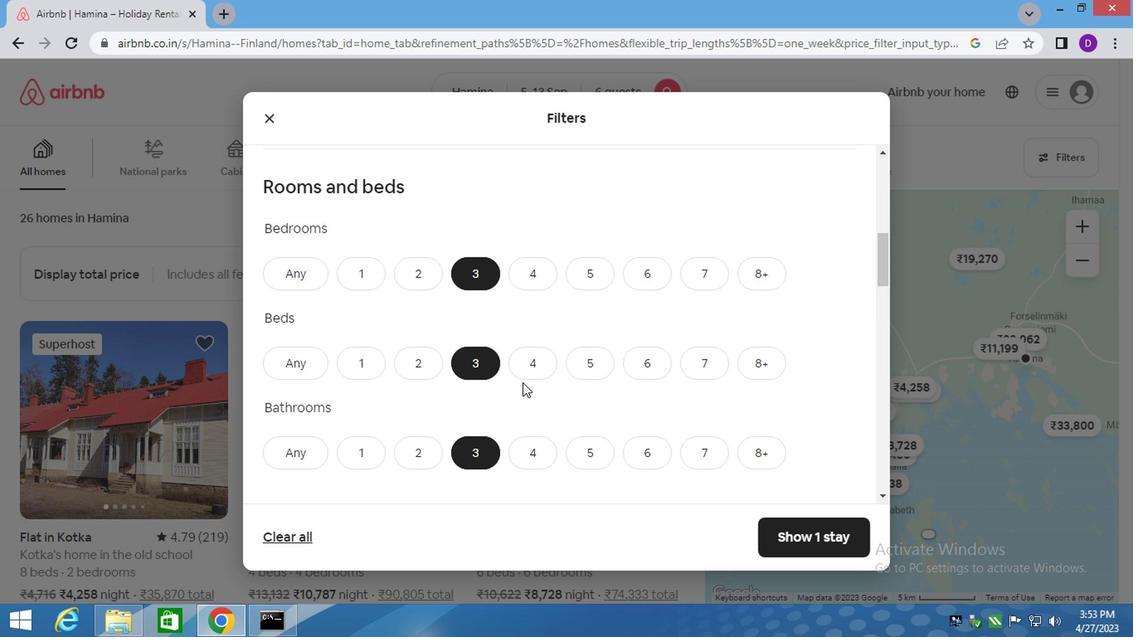 
Action: Mouse scrolled (521, 371) with delta (0, -1)
Screenshot: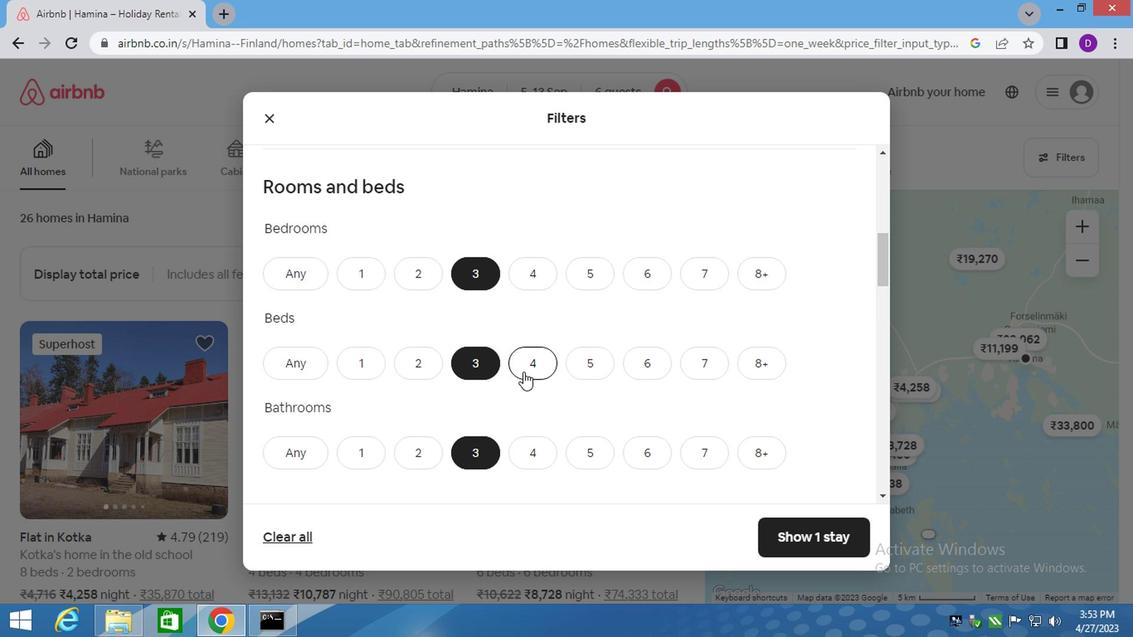 
Action: Mouse scrolled (521, 371) with delta (0, -1)
Screenshot: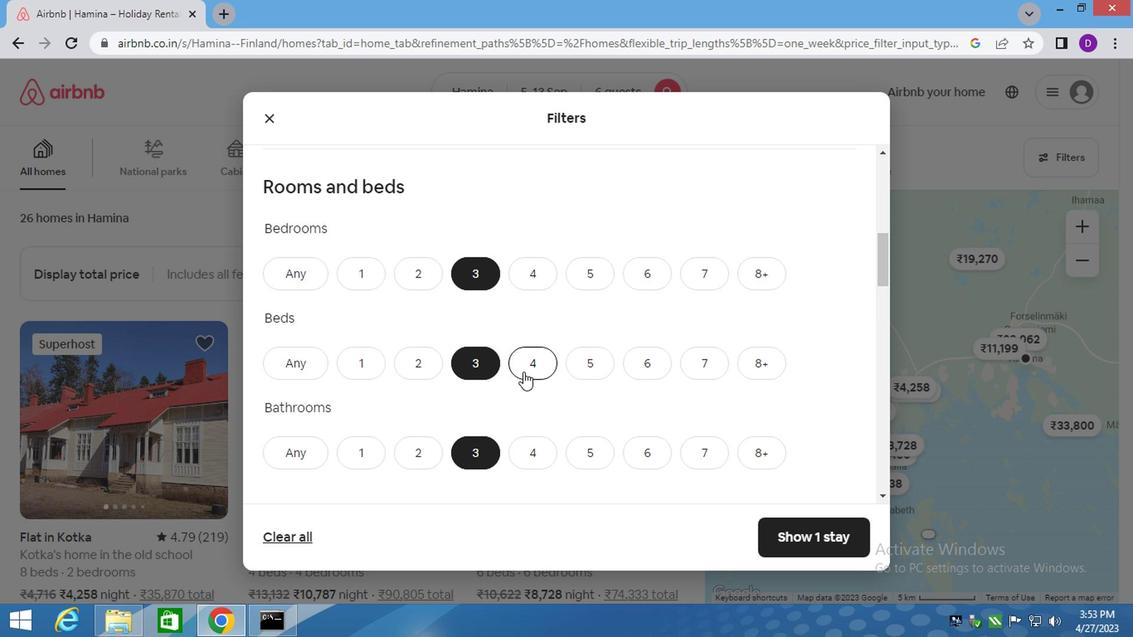 
Action: Mouse scrolled (521, 371) with delta (0, -1)
Screenshot: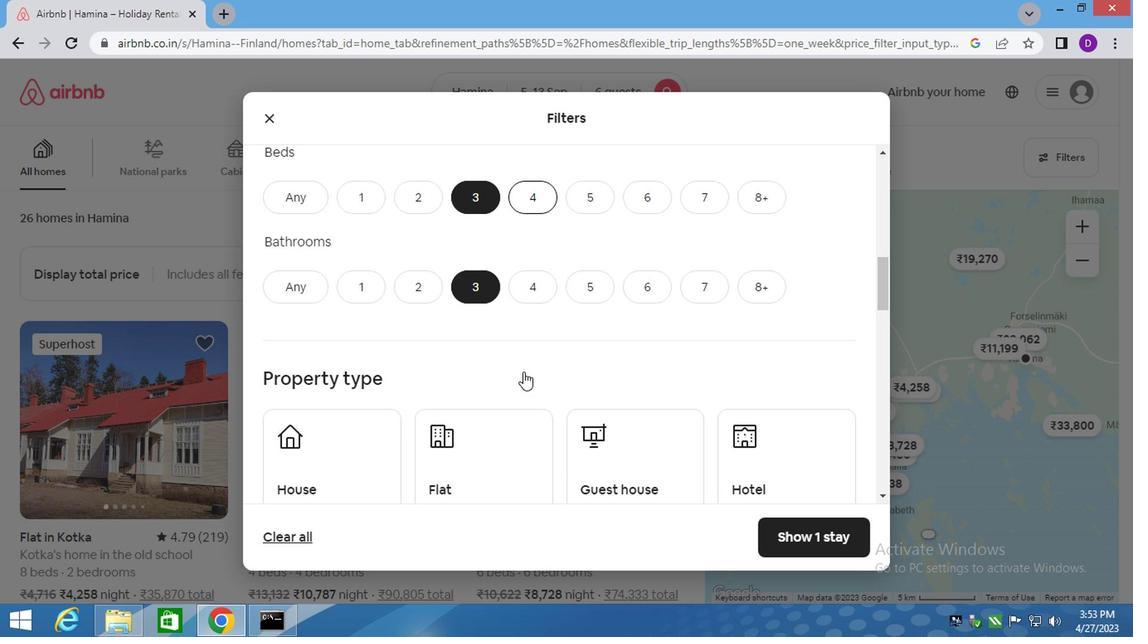 
Action: Mouse moved to (334, 387)
Screenshot: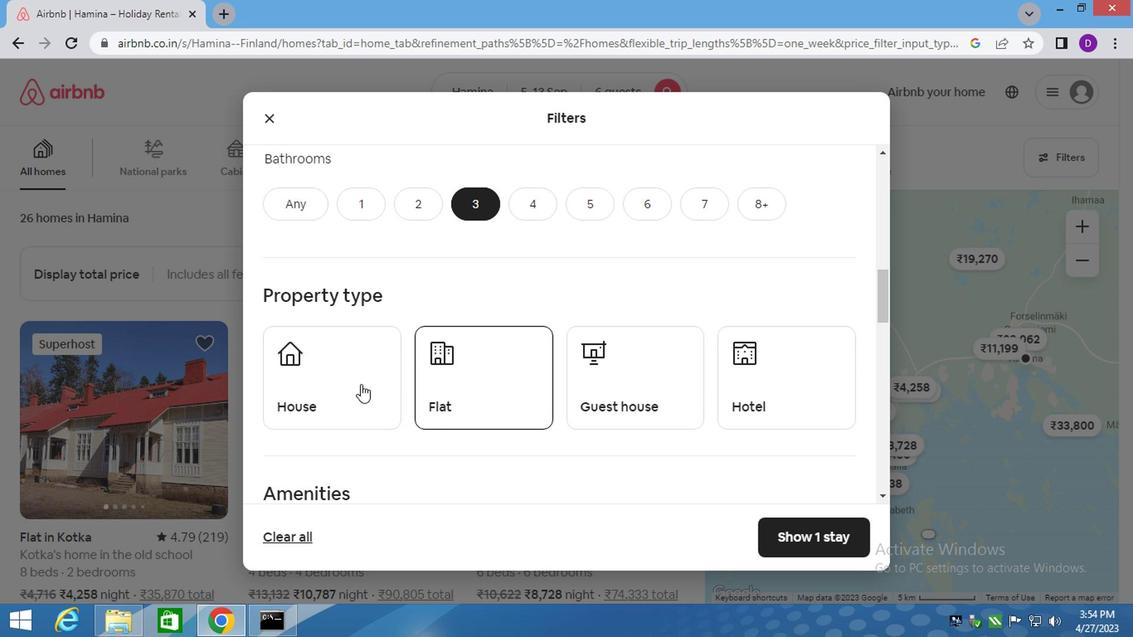 
Action: Mouse pressed left at (334, 387)
Screenshot: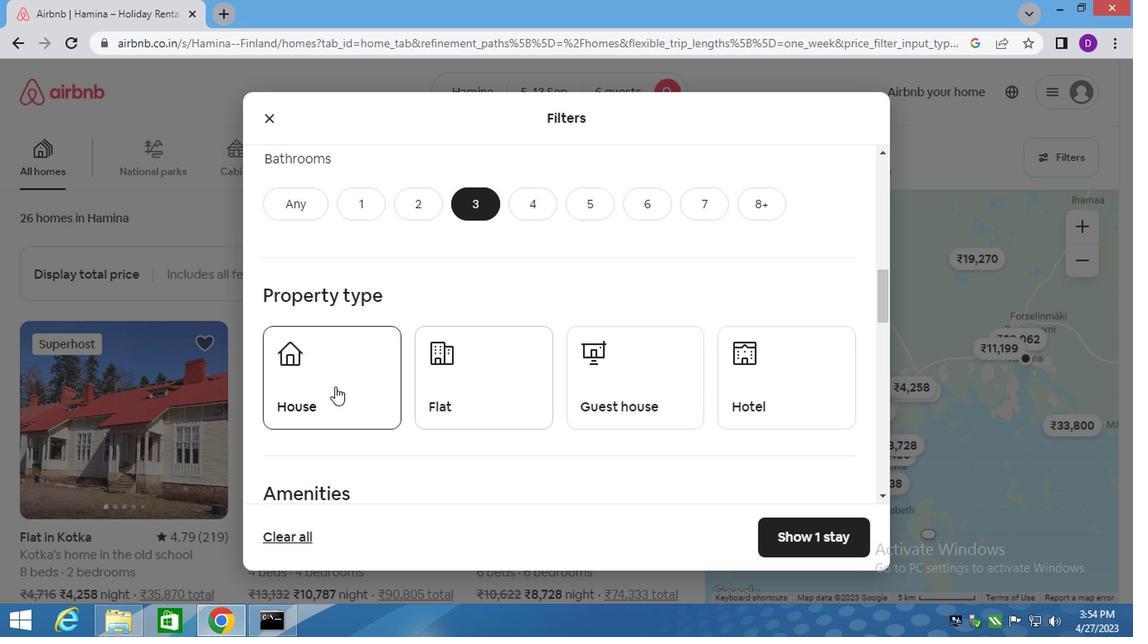 
Action: Mouse moved to (458, 377)
Screenshot: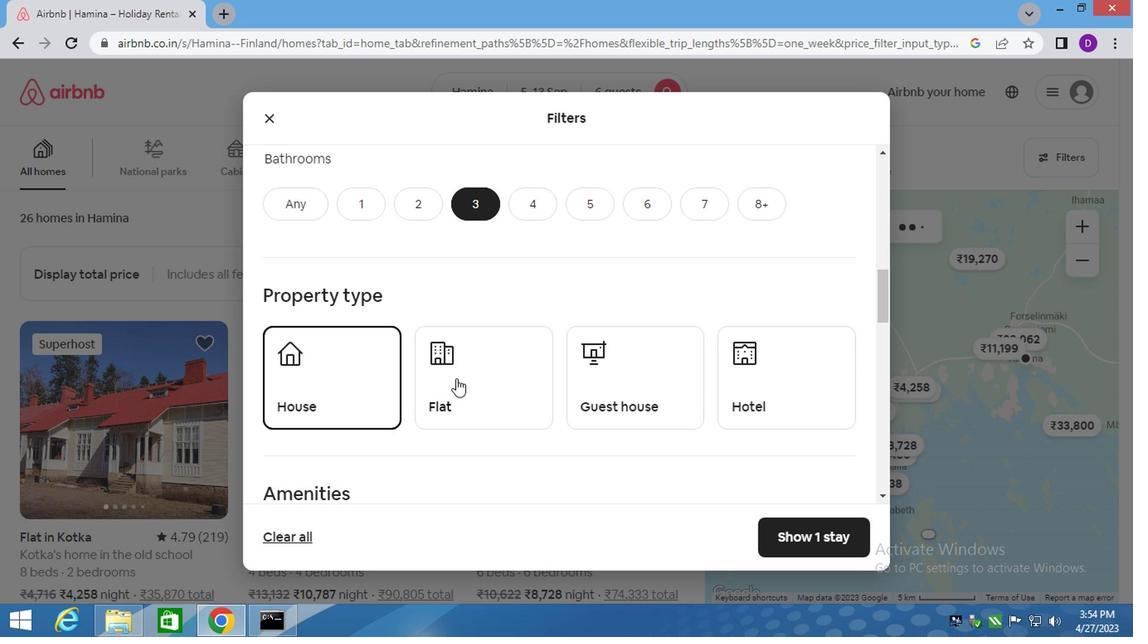 
Action: Mouse pressed left at (458, 377)
Screenshot: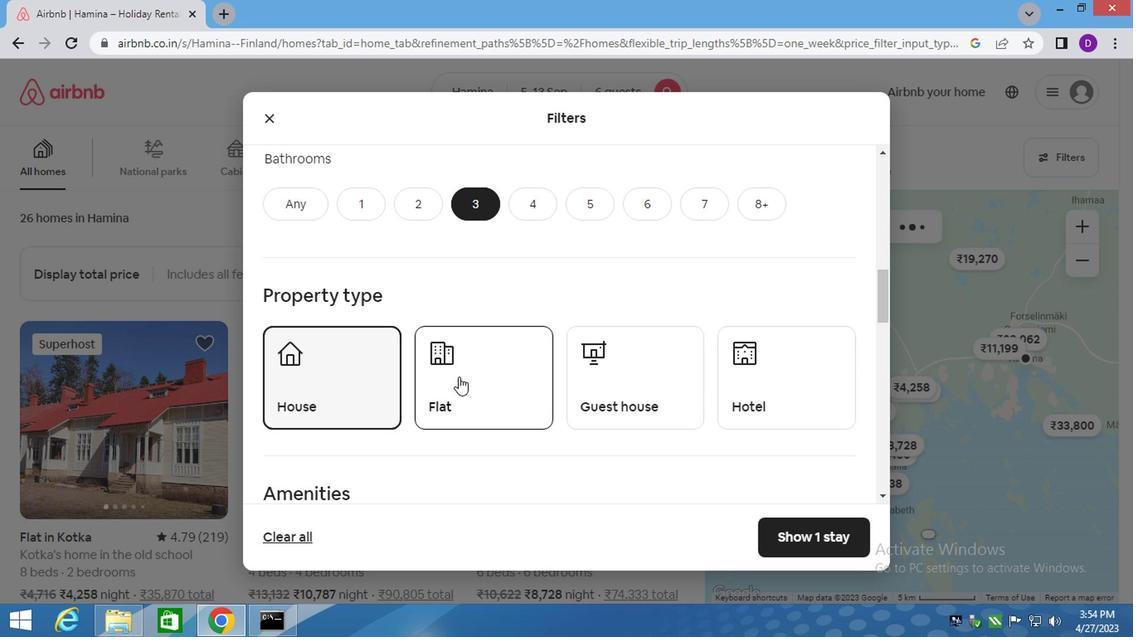 
Action: Mouse moved to (596, 369)
Screenshot: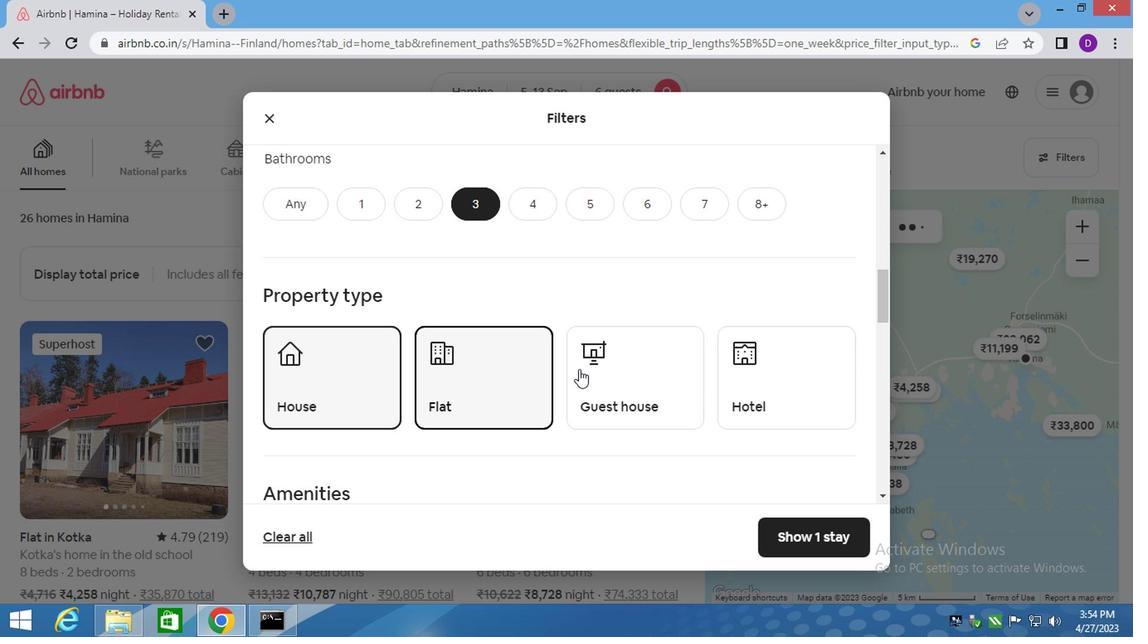 
Action: Mouse pressed left at (596, 369)
Screenshot: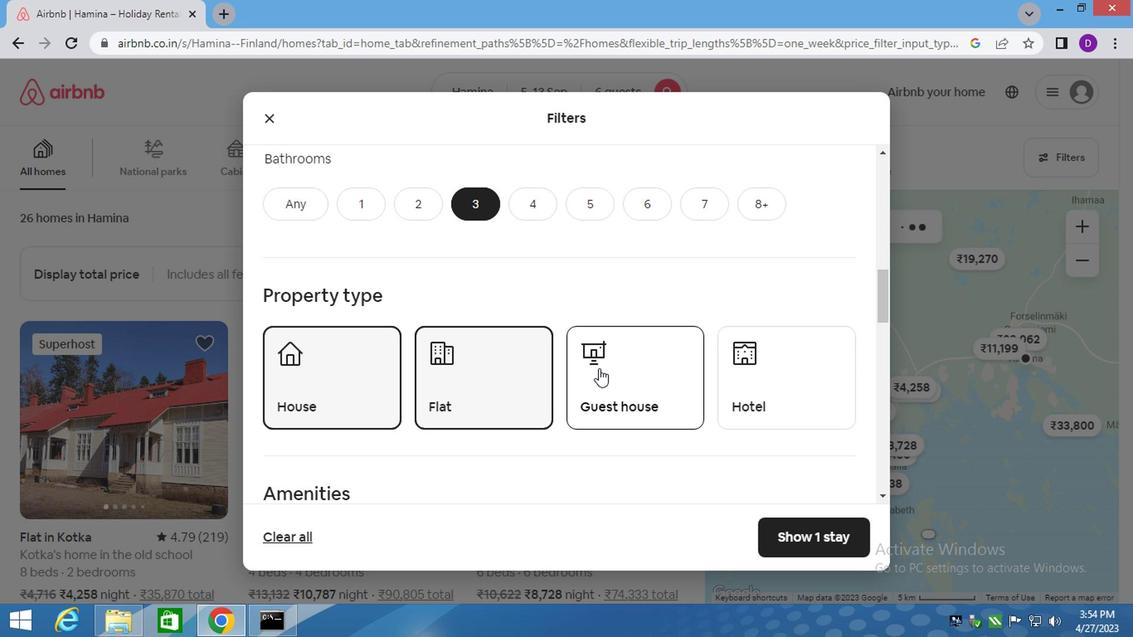 
Action: Mouse moved to (596, 369)
Screenshot: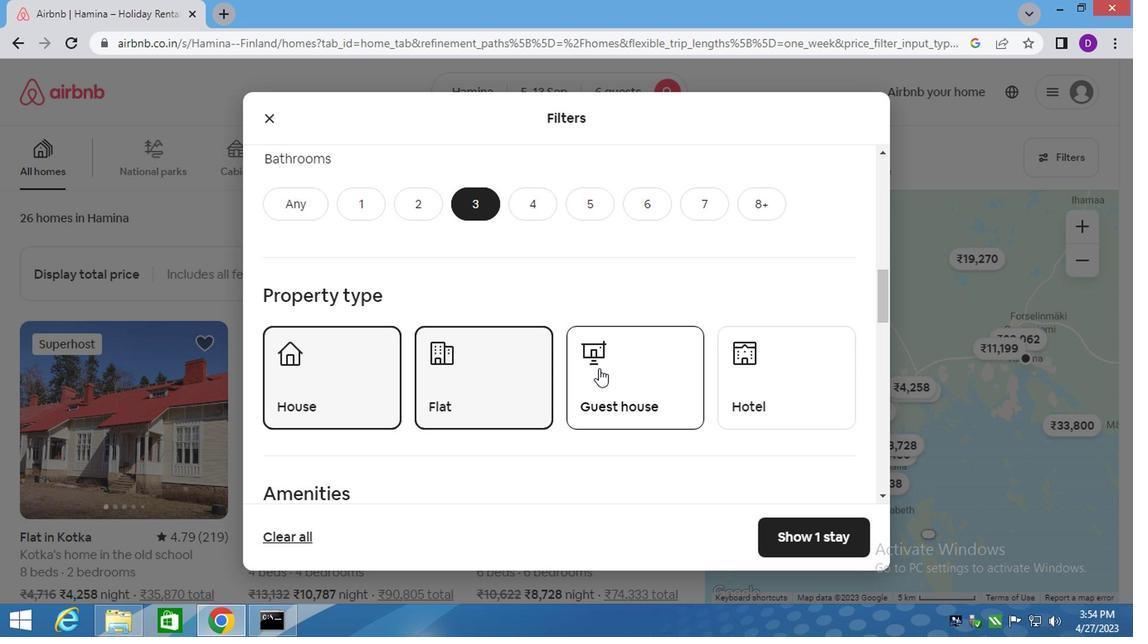 
Action: Mouse scrolled (596, 368) with delta (0, 0)
Screenshot: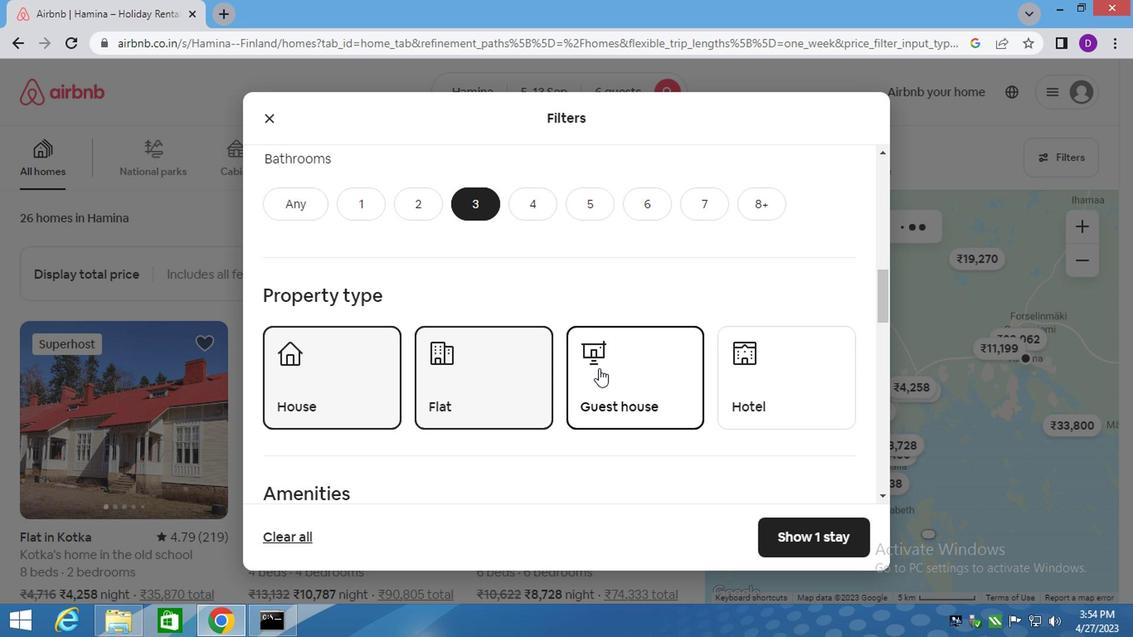 
Action: Mouse moved to (601, 370)
Screenshot: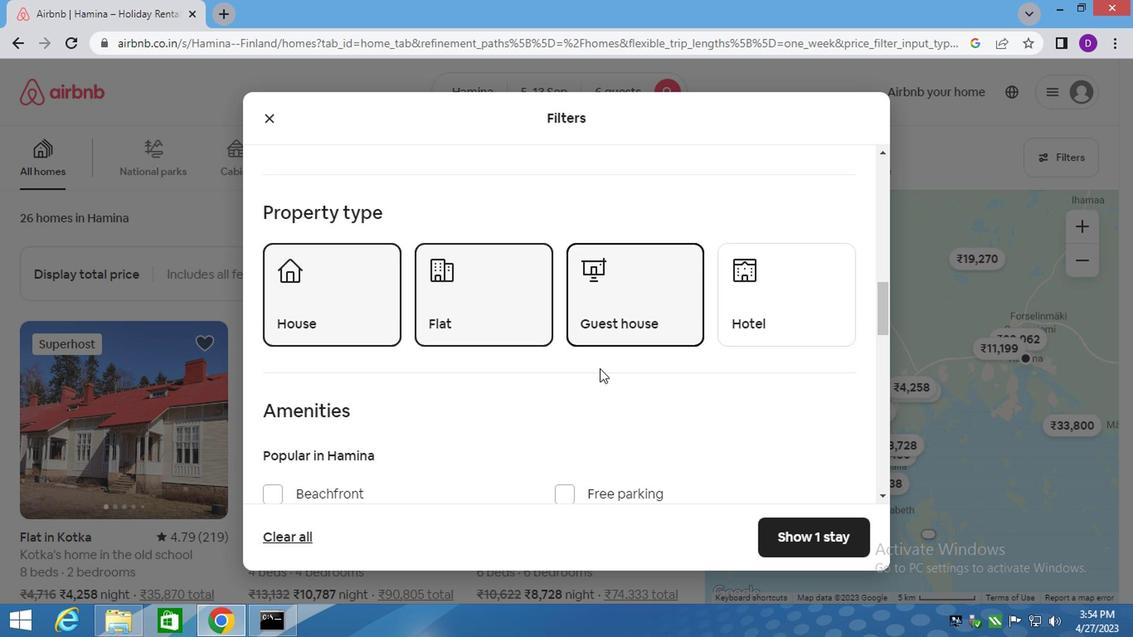 
Action: Mouse scrolled (598, 368) with delta (0, 0)
Screenshot: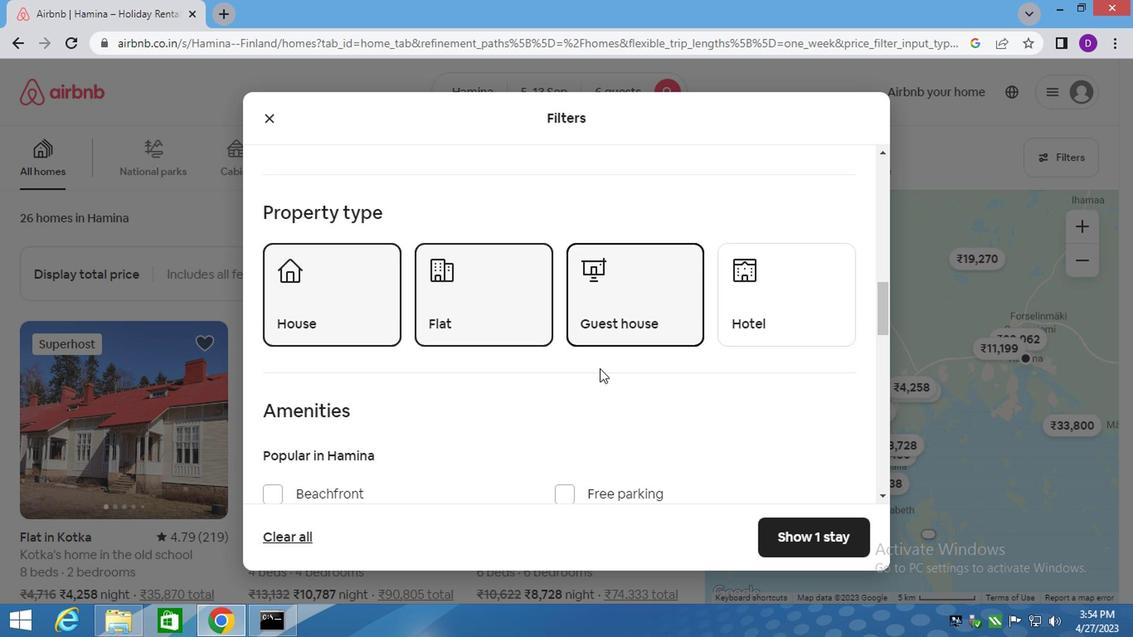 
Action: Mouse scrolled (598, 368) with delta (0, 0)
Screenshot: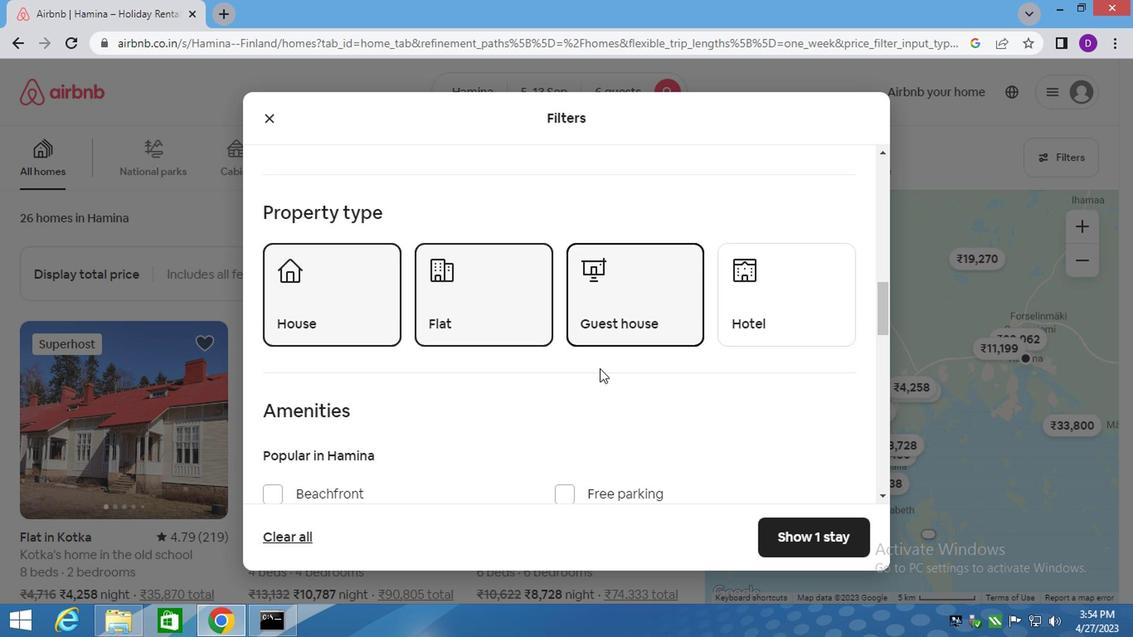 
Action: Mouse scrolled (599, 368) with delta (0, 0)
Screenshot: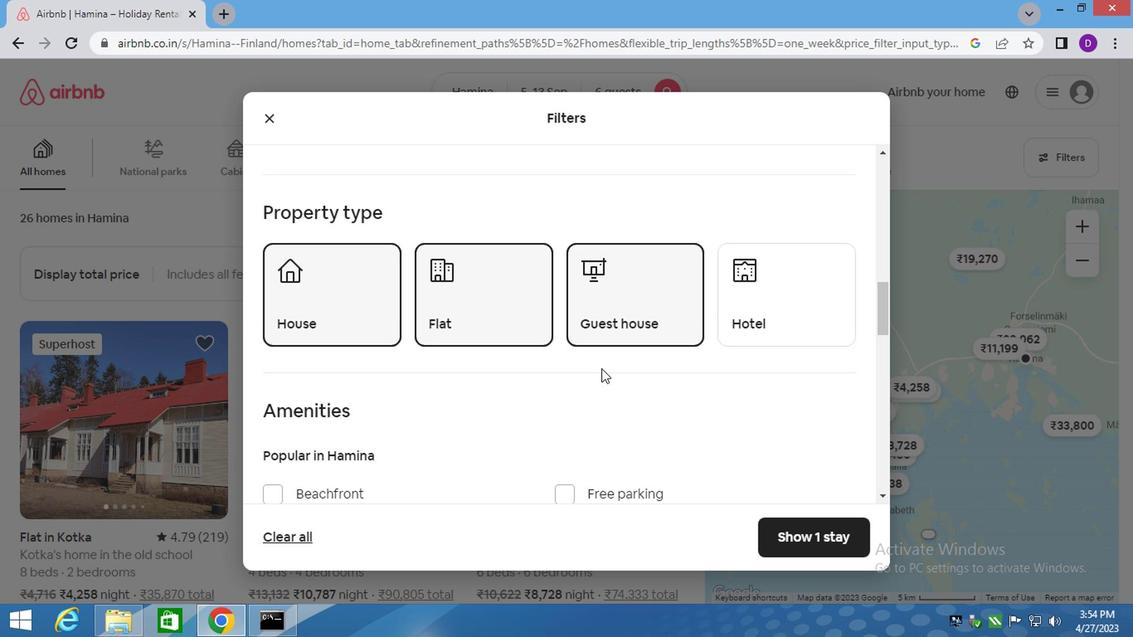 
Action: Mouse moved to (612, 370)
Screenshot: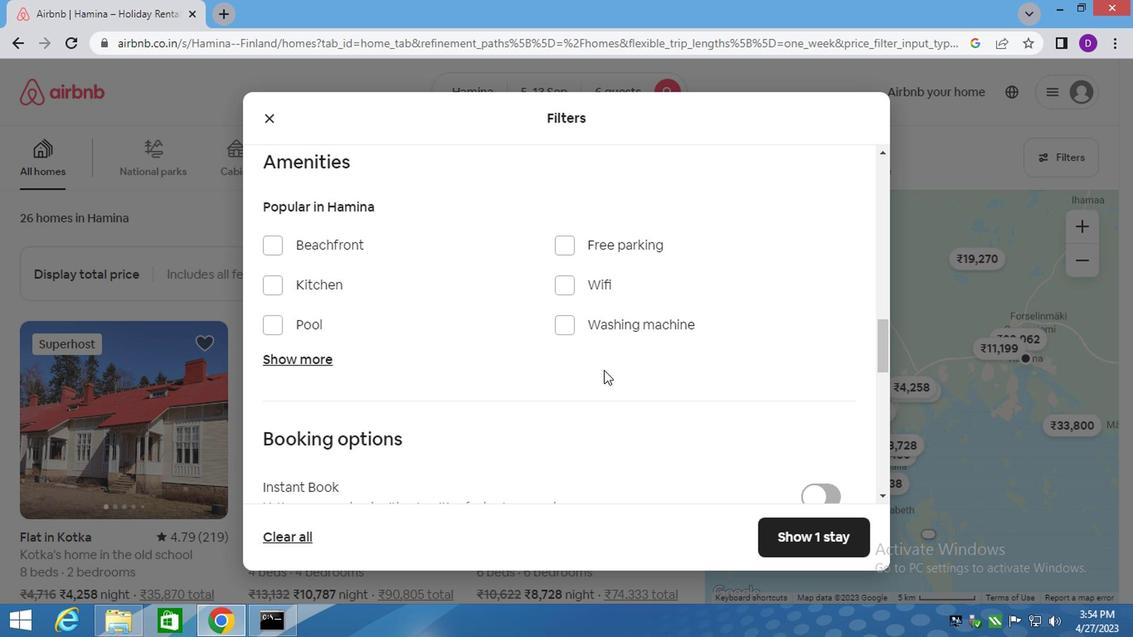 
Action: Mouse scrolled (603, 370) with delta (0, 0)
Screenshot: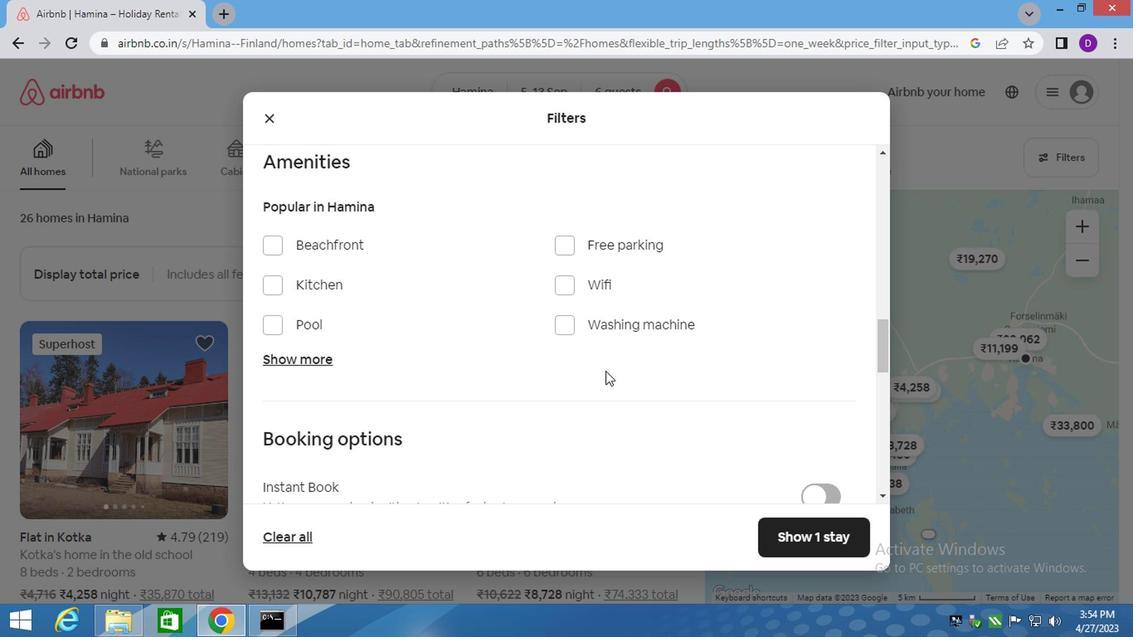 
Action: Mouse moved to (769, 298)
Screenshot: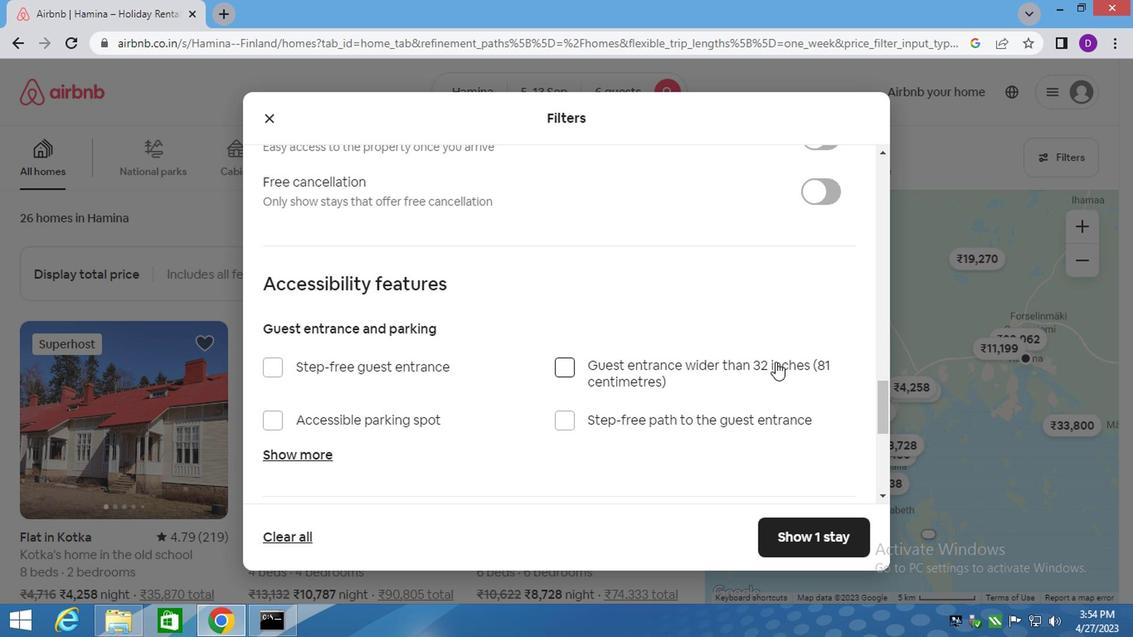 
Action: Mouse scrolled (769, 298) with delta (0, 0)
Screenshot: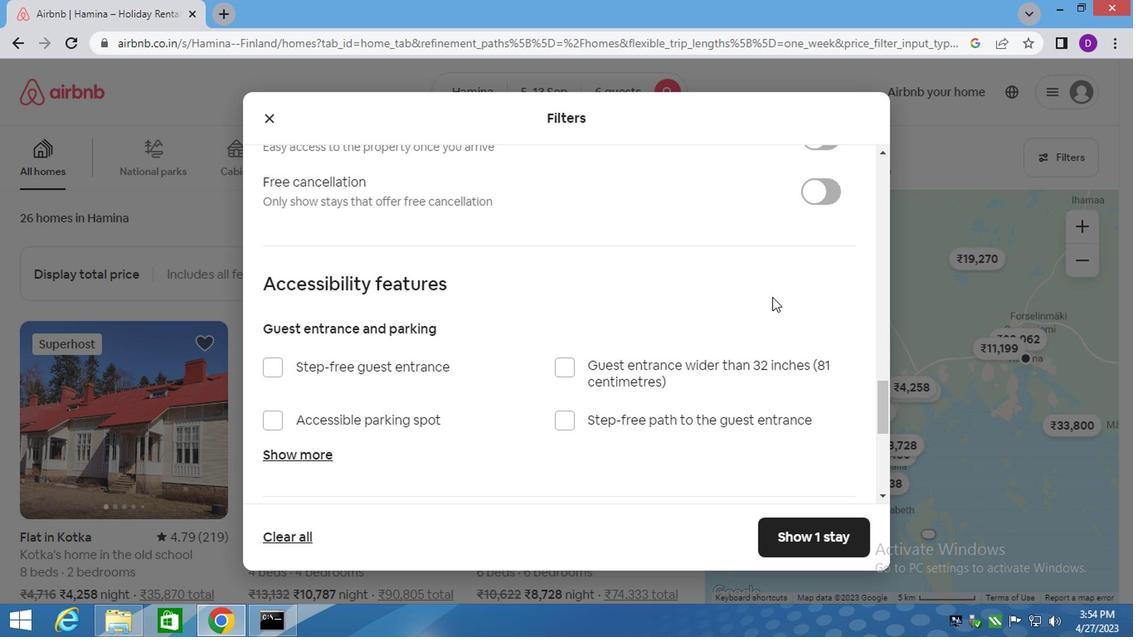 
Action: Mouse moved to (808, 226)
Screenshot: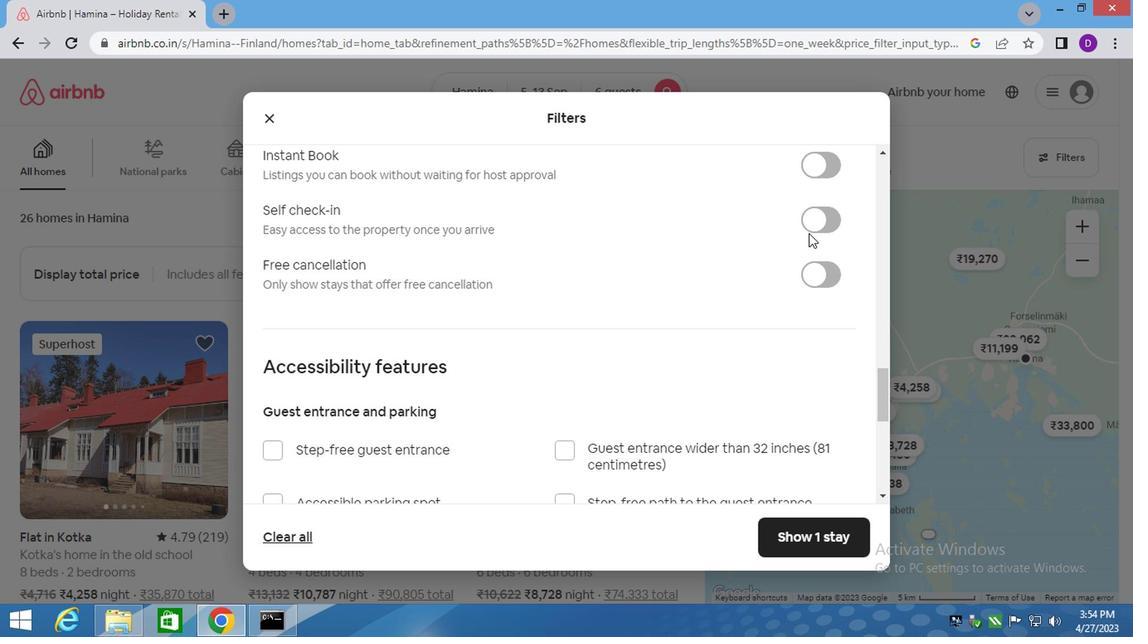 
Action: Mouse pressed left at (808, 226)
Screenshot: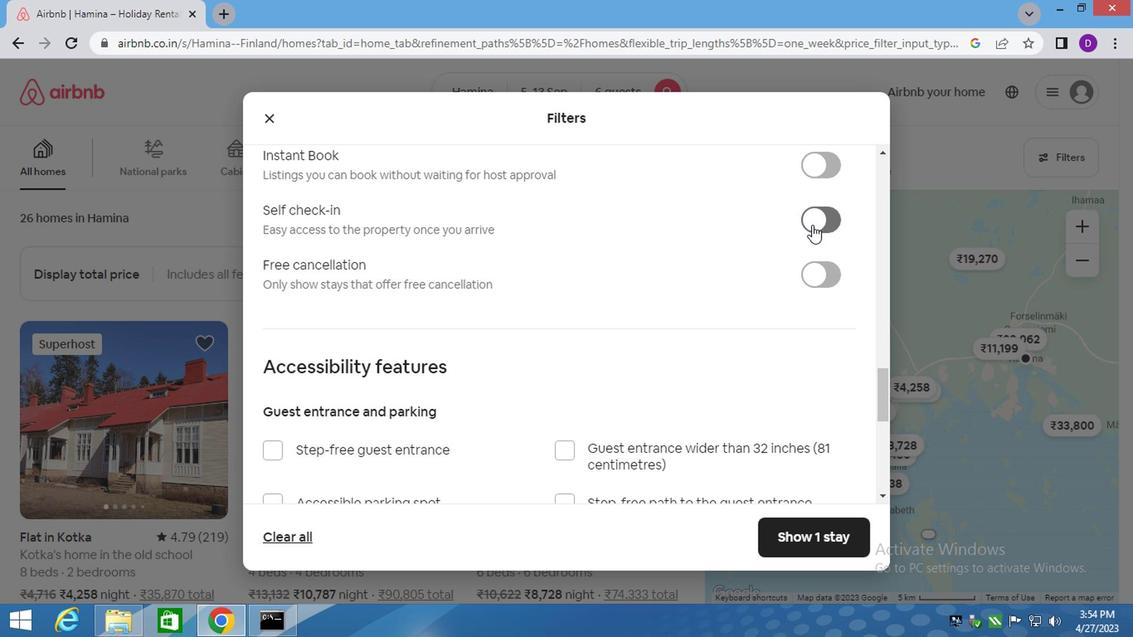 
Action: Mouse moved to (788, 540)
Screenshot: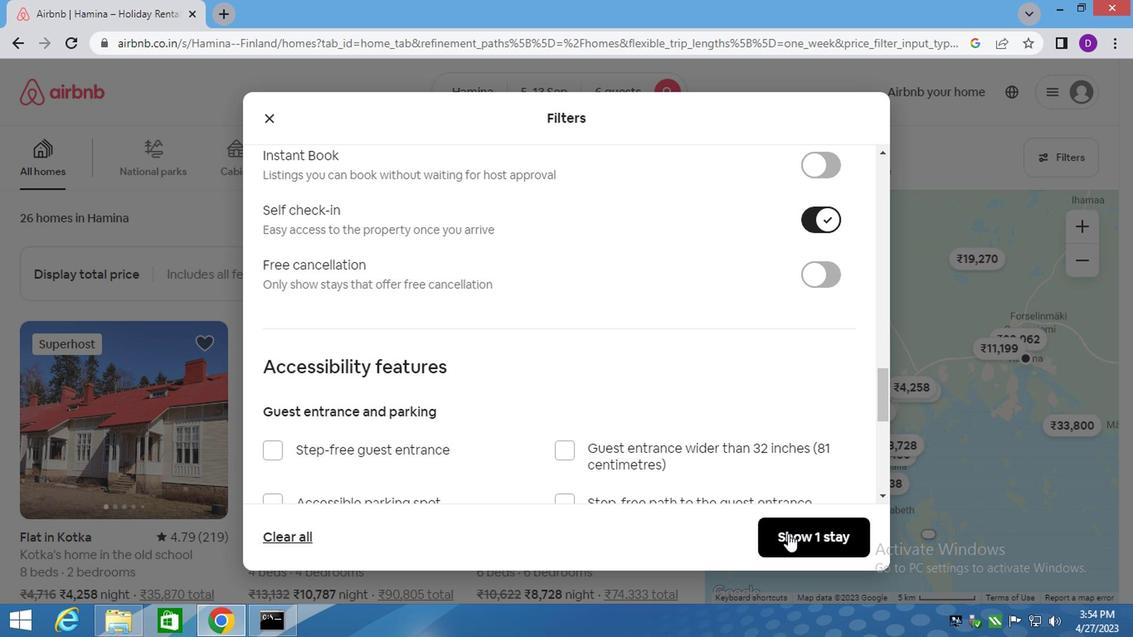 
Action: Mouse pressed left at (788, 540)
Screenshot: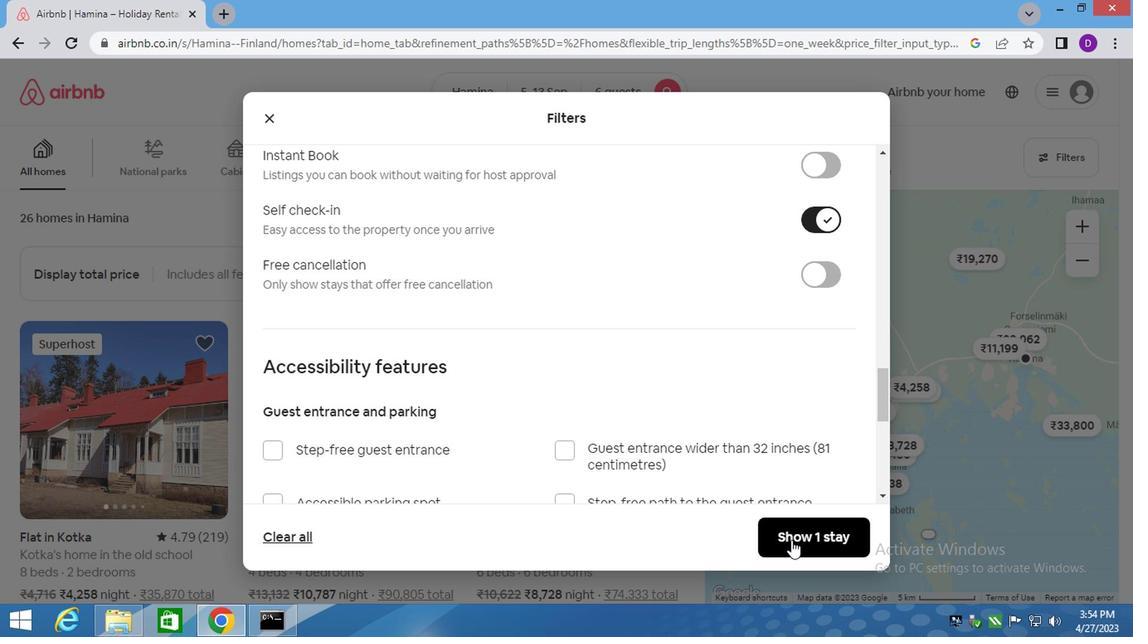 
